 Task: Add an event with the title Second Staff Training: Sales Management, date '2024/05/06', time 9:40 AM to 11:40 AMand add a description: Participants will engage in self-reflection activities to enhance self-awareness and personal growth as leaders. They will explore strategies for continuous learning, self-motivation, and personal development.Select event color  Tomato . Add location for the event as: Lima, Peru, logged in from the account softage.8@softage.netand send the event invitation to softage.4@softage.net and softage.5@softage.net. Set a reminder for the event Daily
Action: Mouse moved to (91, 123)
Screenshot: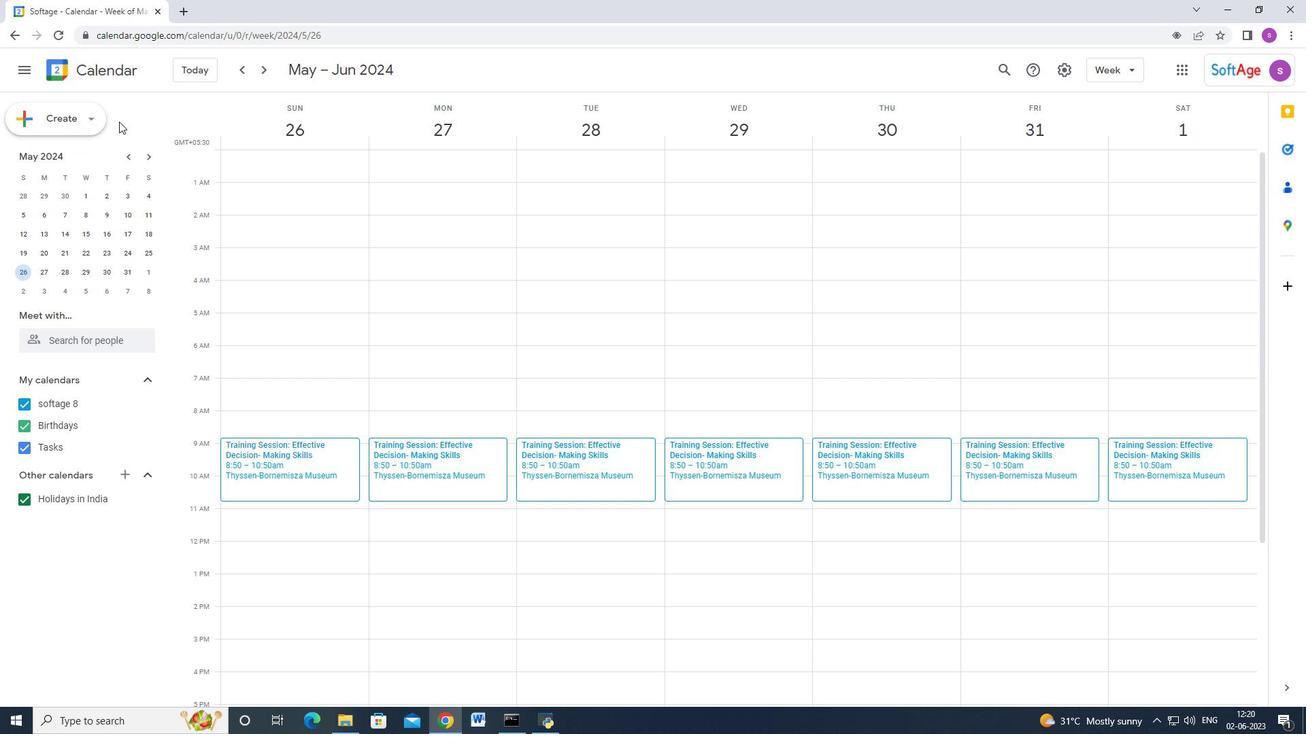 
Action: Mouse pressed left at (91, 123)
Screenshot: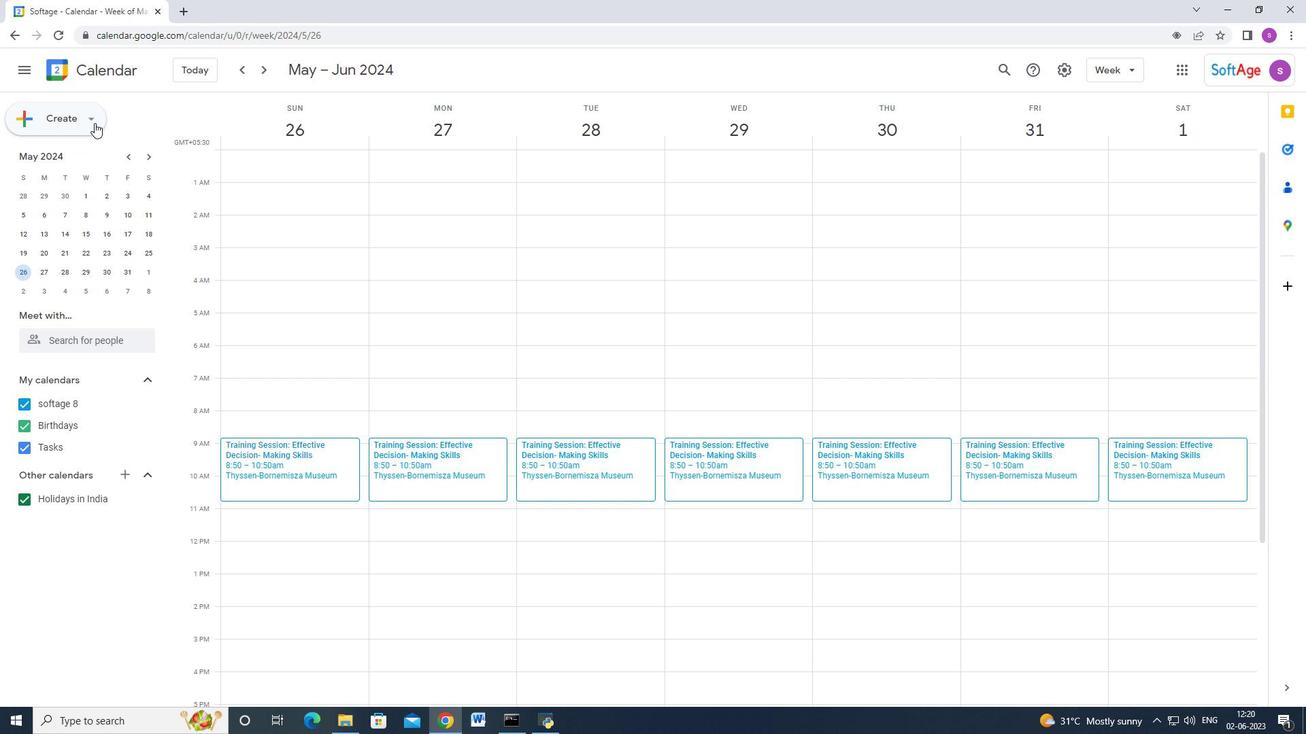 
Action: Mouse moved to (72, 158)
Screenshot: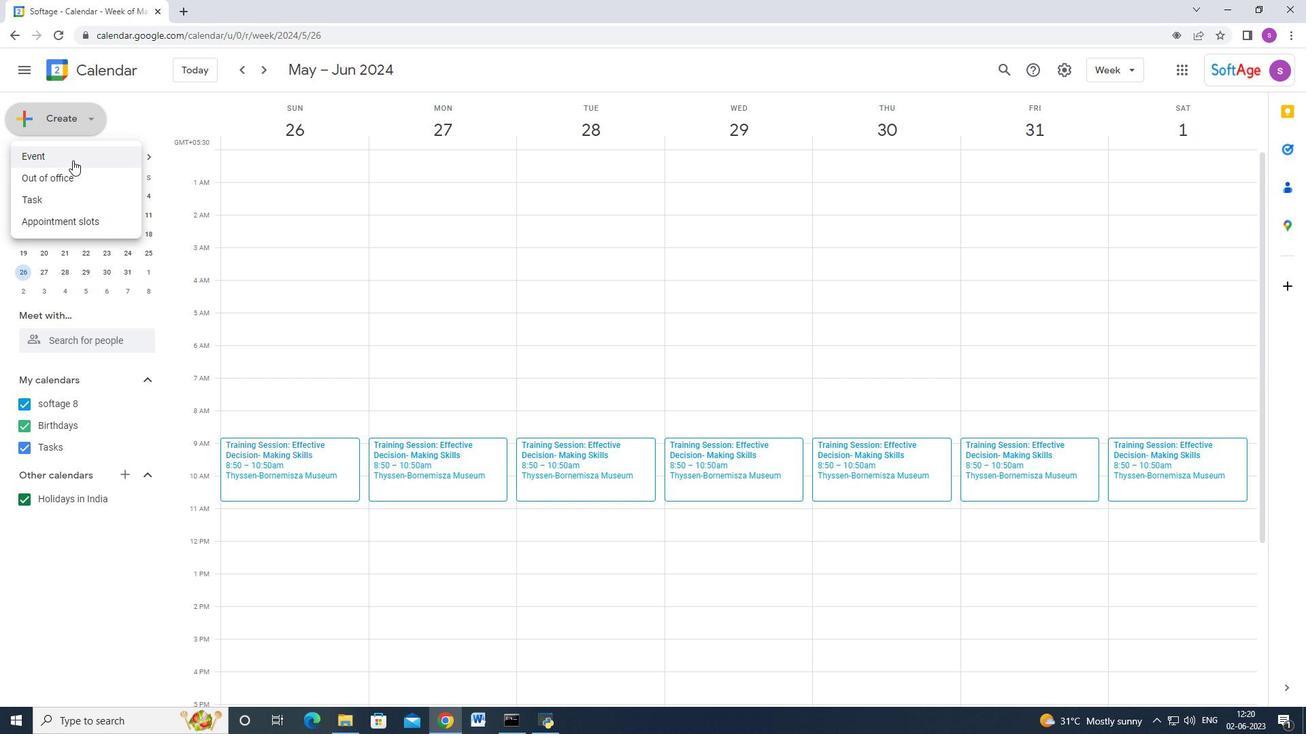 
Action: Mouse pressed left at (72, 158)
Screenshot: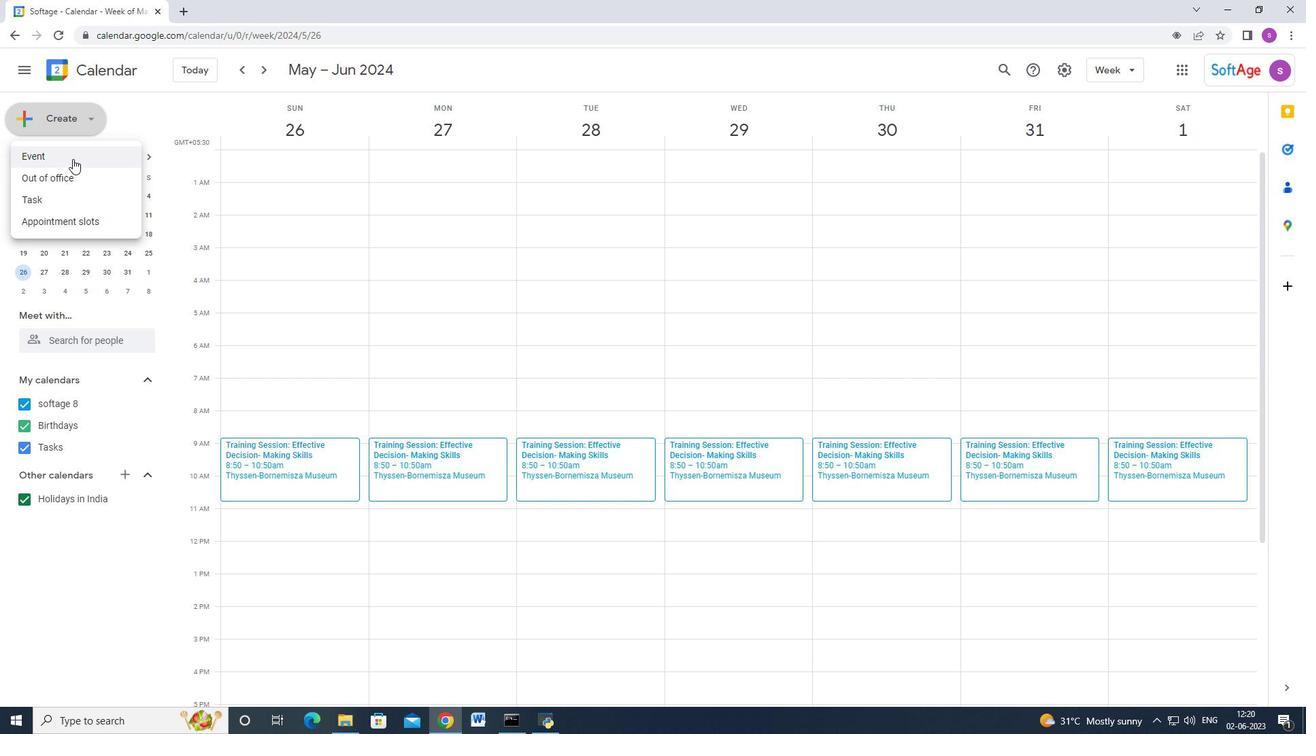 
Action: Mouse moved to (572, 534)
Screenshot: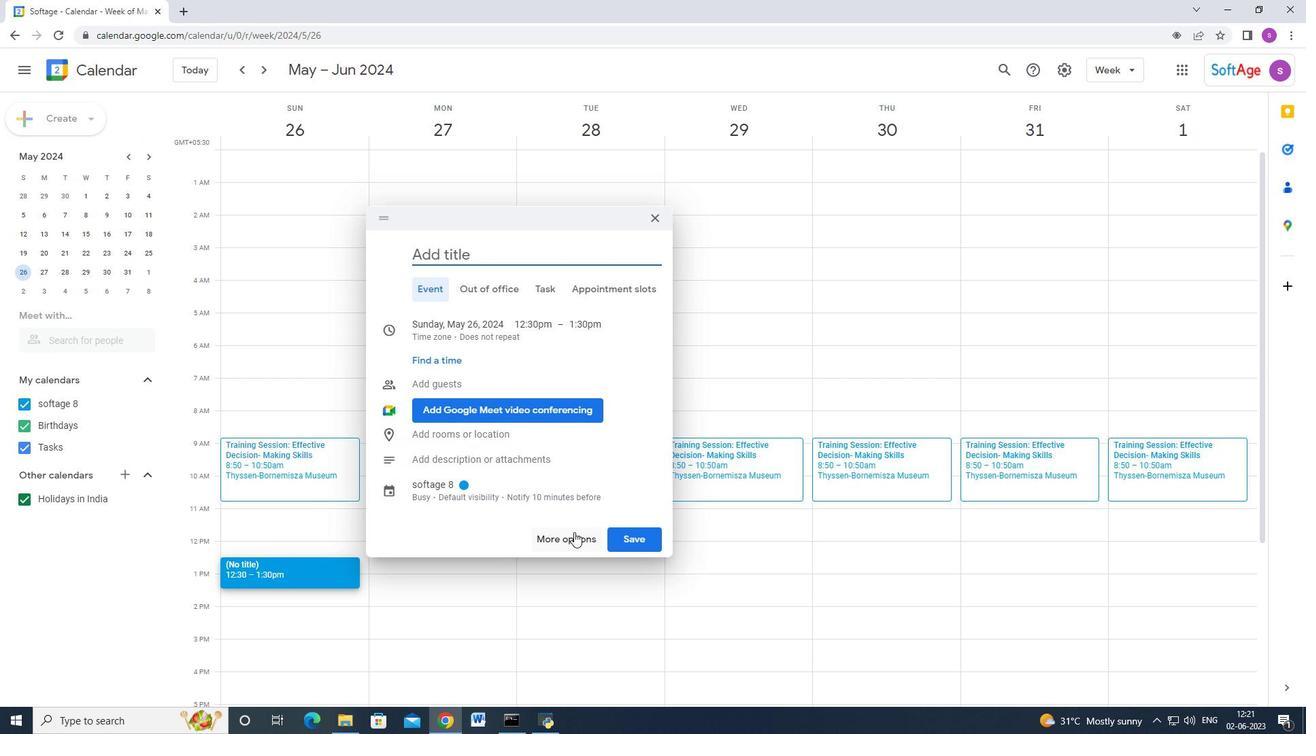 
Action: Mouse pressed left at (572, 534)
Screenshot: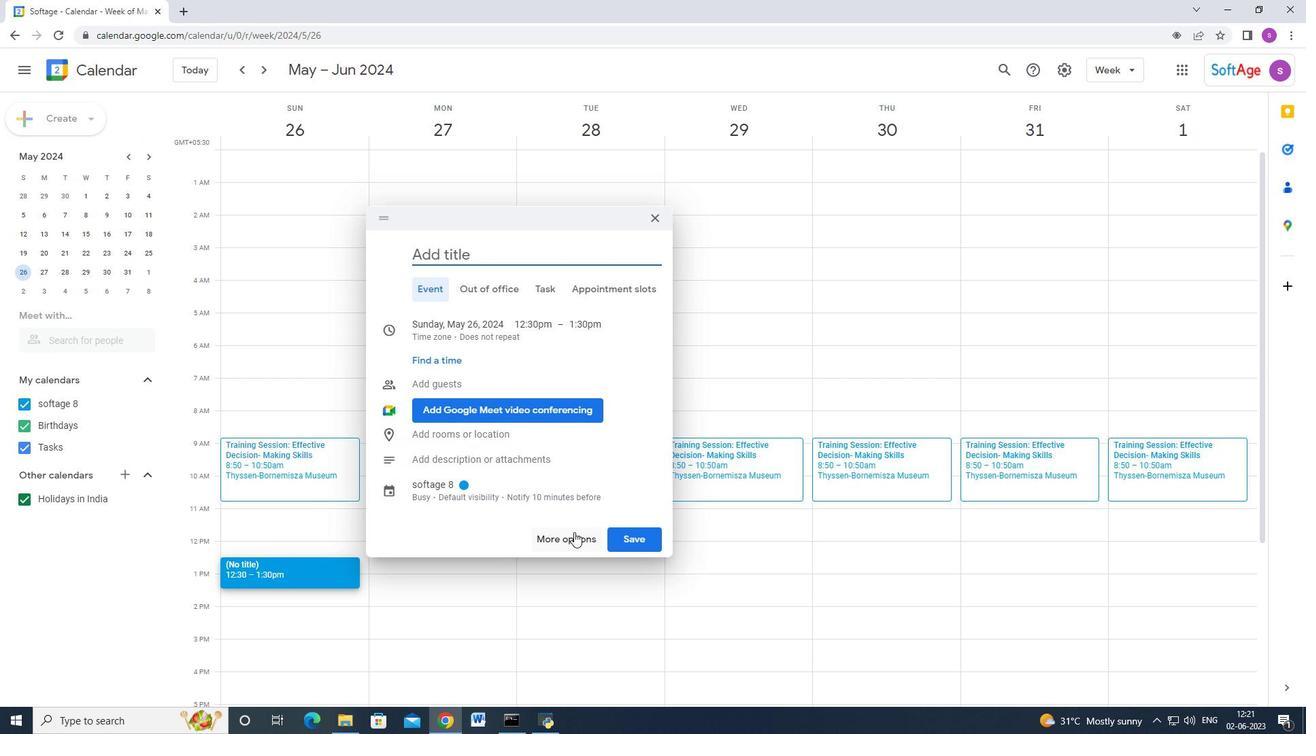
Action: Mouse moved to (93, 88)
Screenshot: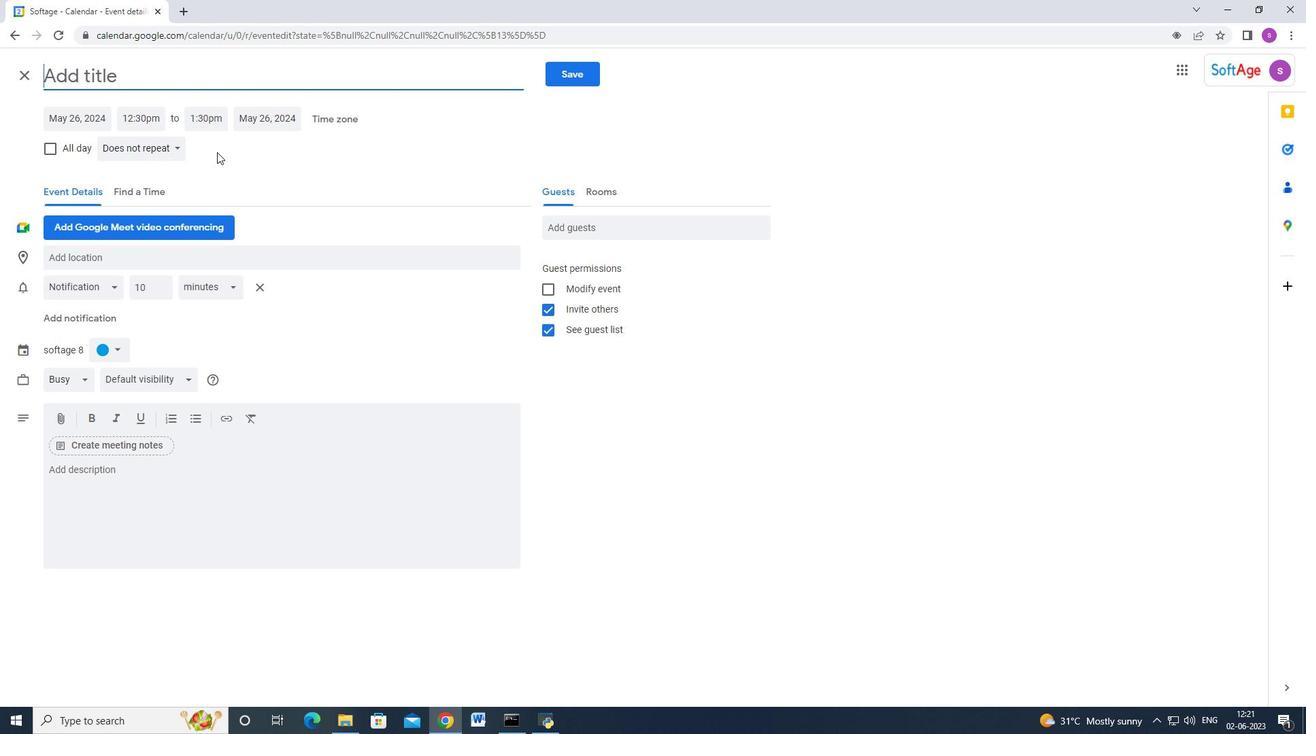 
Action: Key pressed <Key.shift>Secpmd<Key.backspace><Key.backspace><Key.backspace>ond<Key.space><Key.shift_r>Staff<Key.space><Key.shift>Training
Screenshot: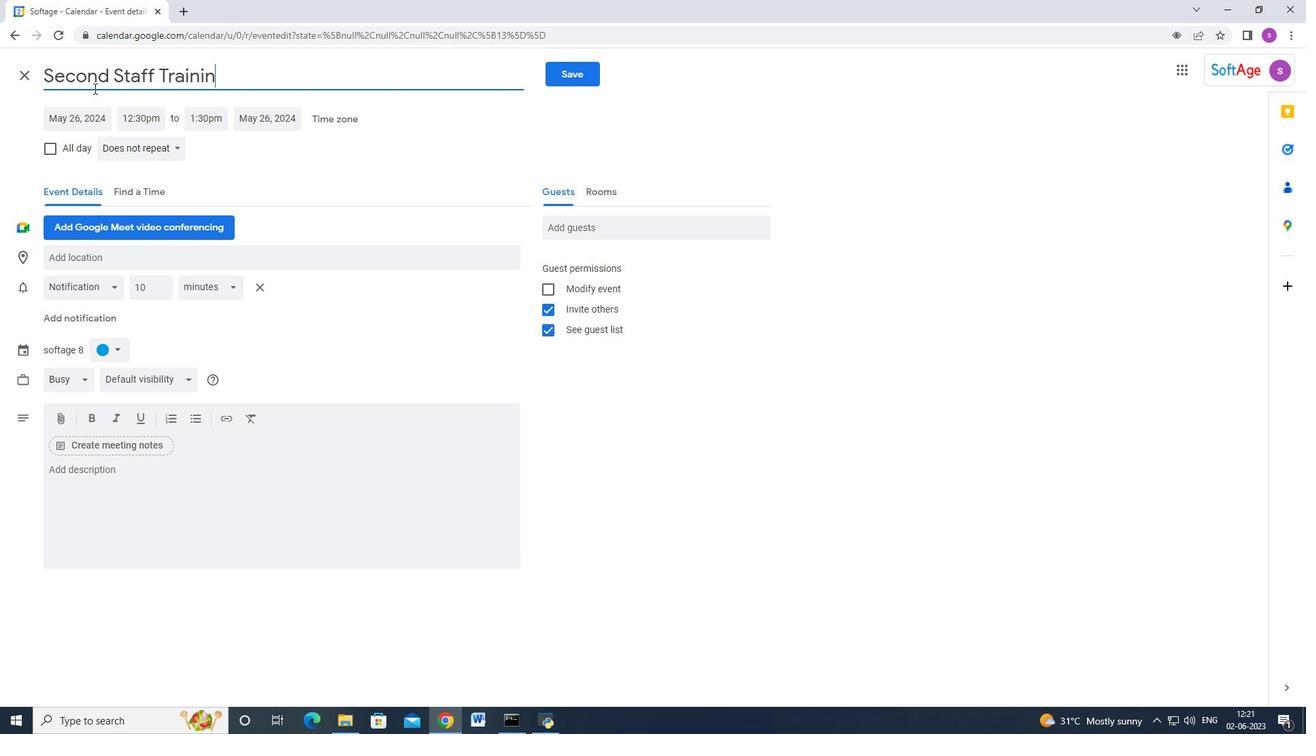 
Action: Mouse moved to (76, 117)
Screenshot: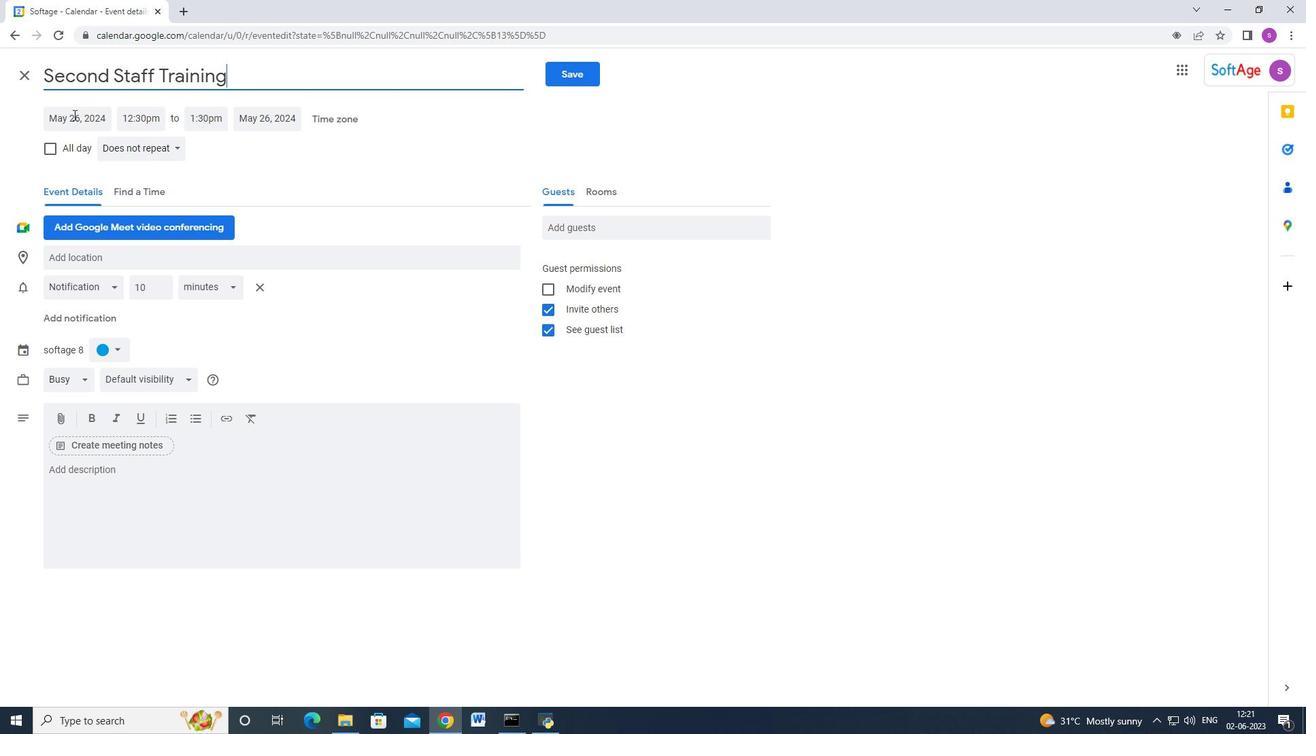 
Action: Mouse pressed left at (76, 117)
Screenshot: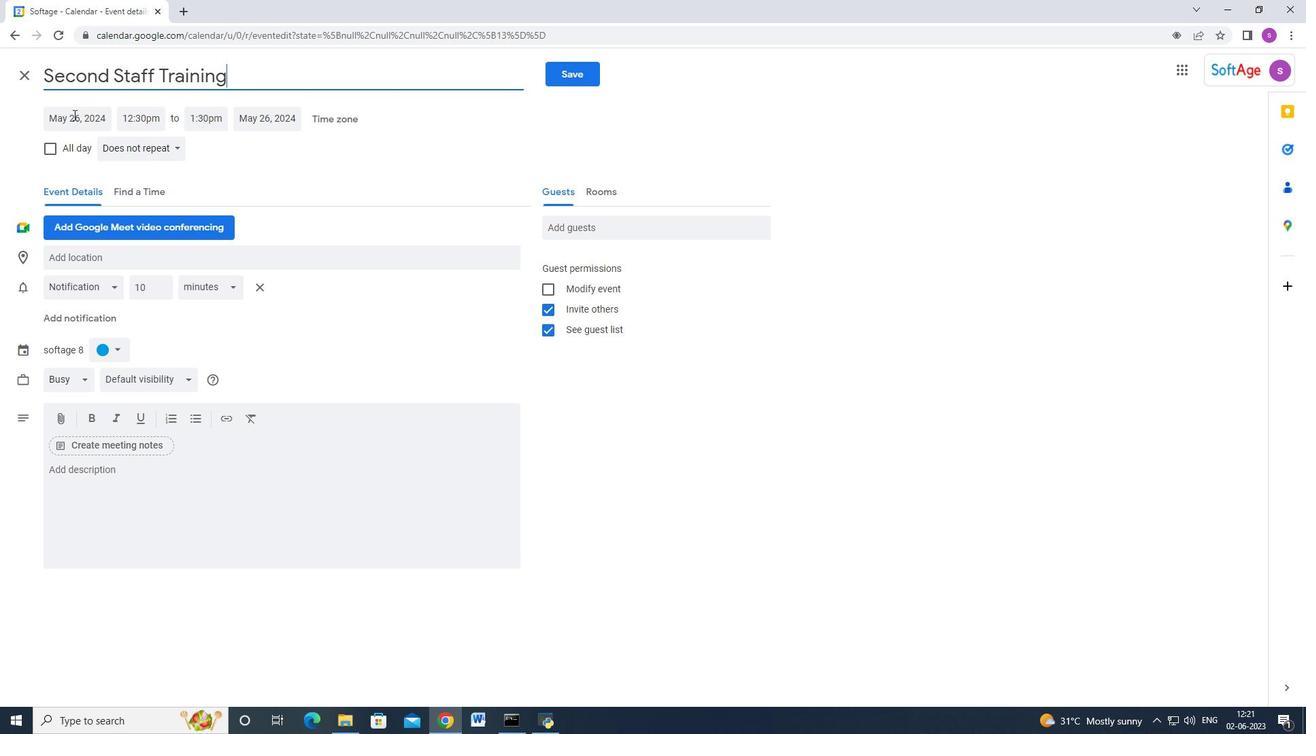 
Action: Mouse moved to (90, 200)
Screenshot: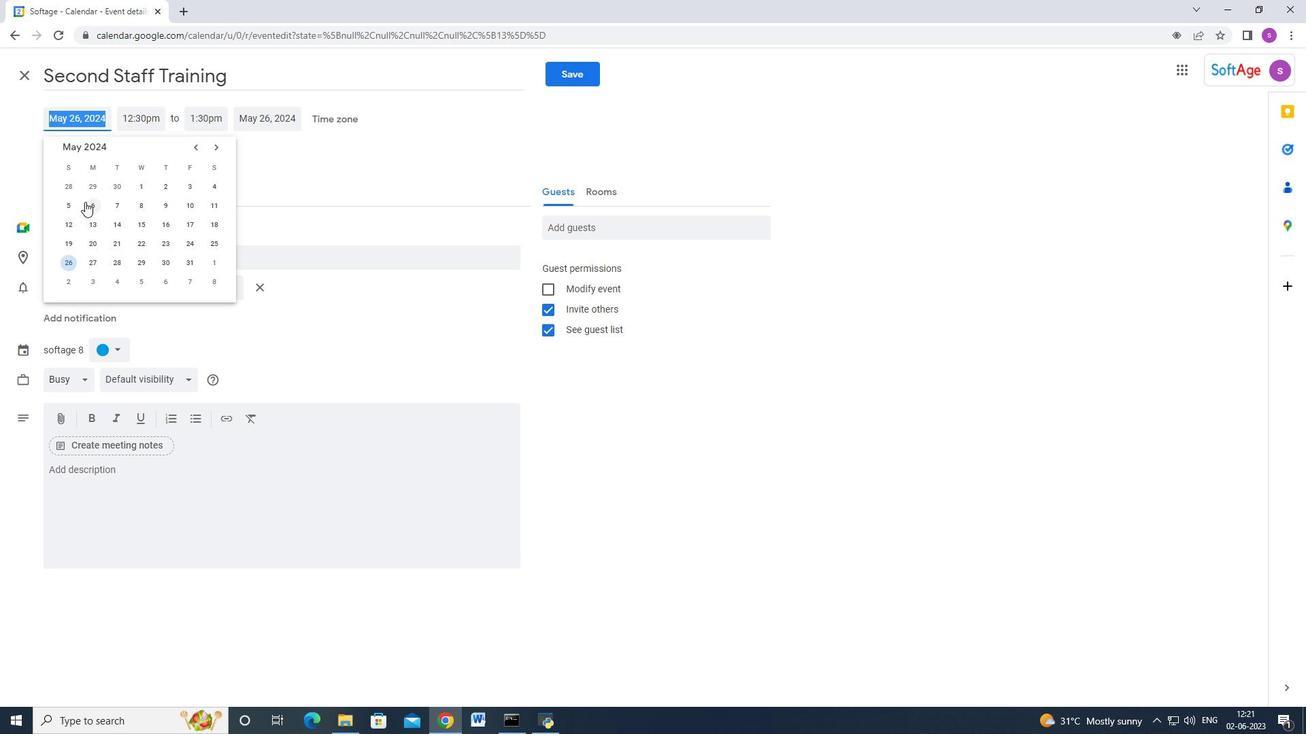 
Action: Mouse pressed left at (90, 200)
Screenshot: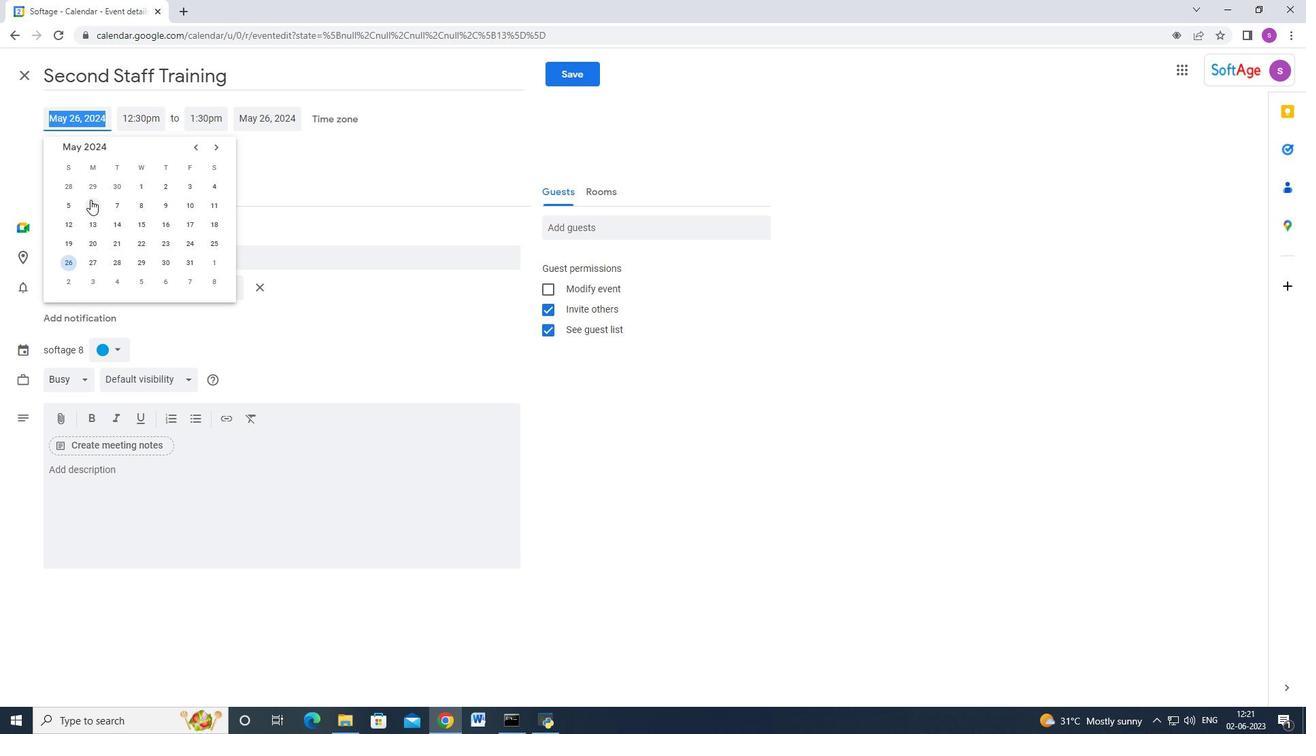 
Action: Mouse moved to (140, 117)
Screenshot: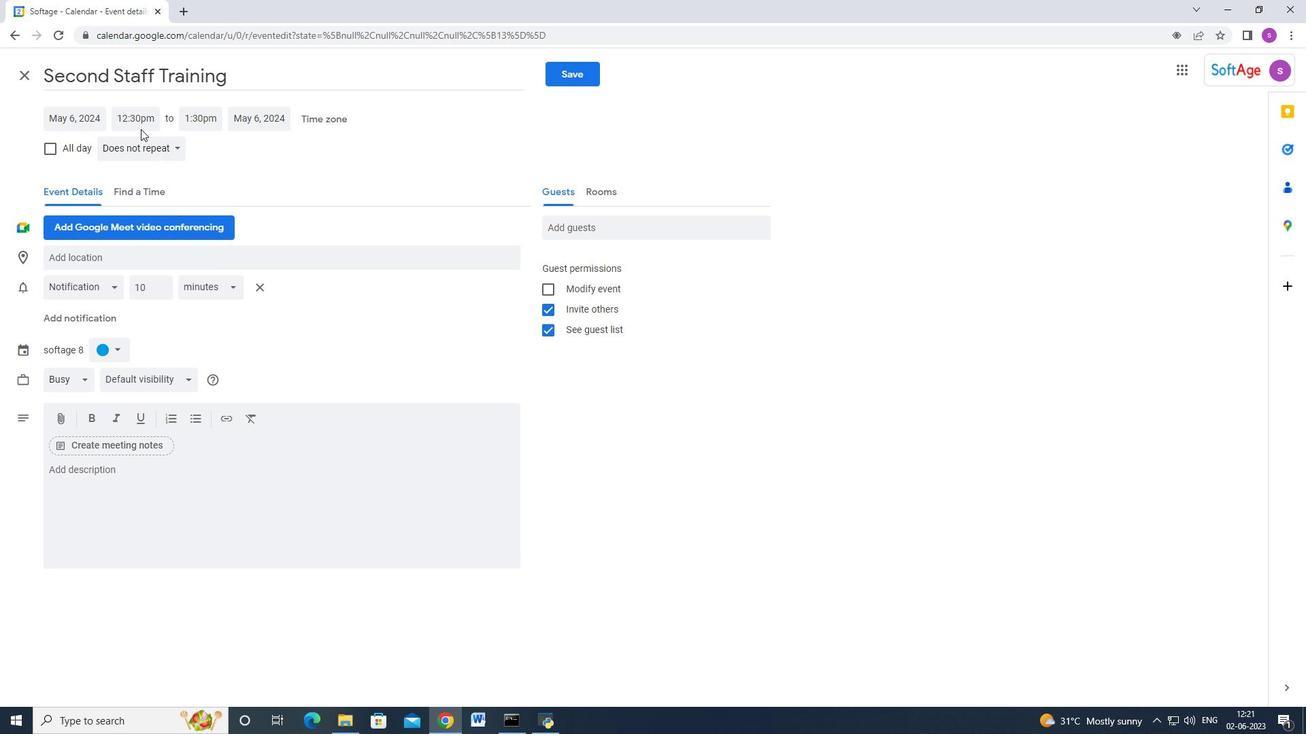 
Action: Mouse pressed left at (140, 117)
Screenshot: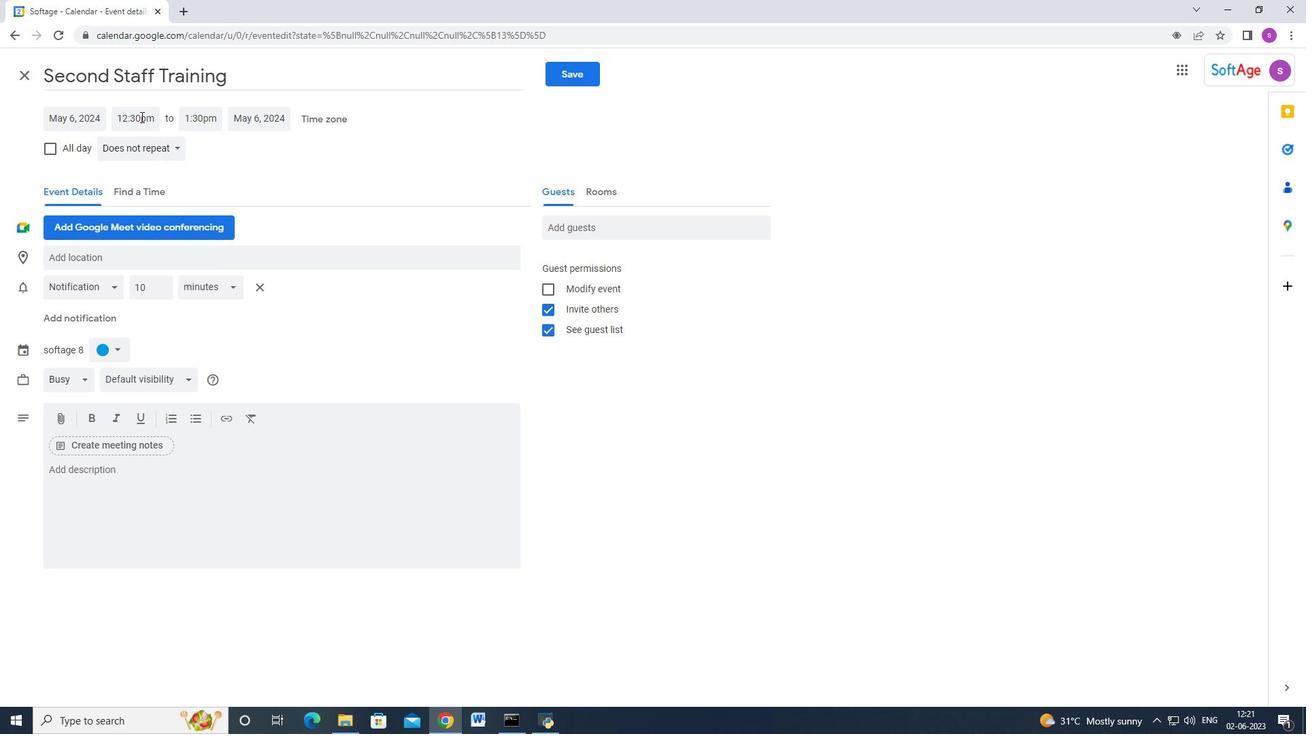 
Action: Key pressed <Key.backspace>9<Key.shift>:40am
Screenshot: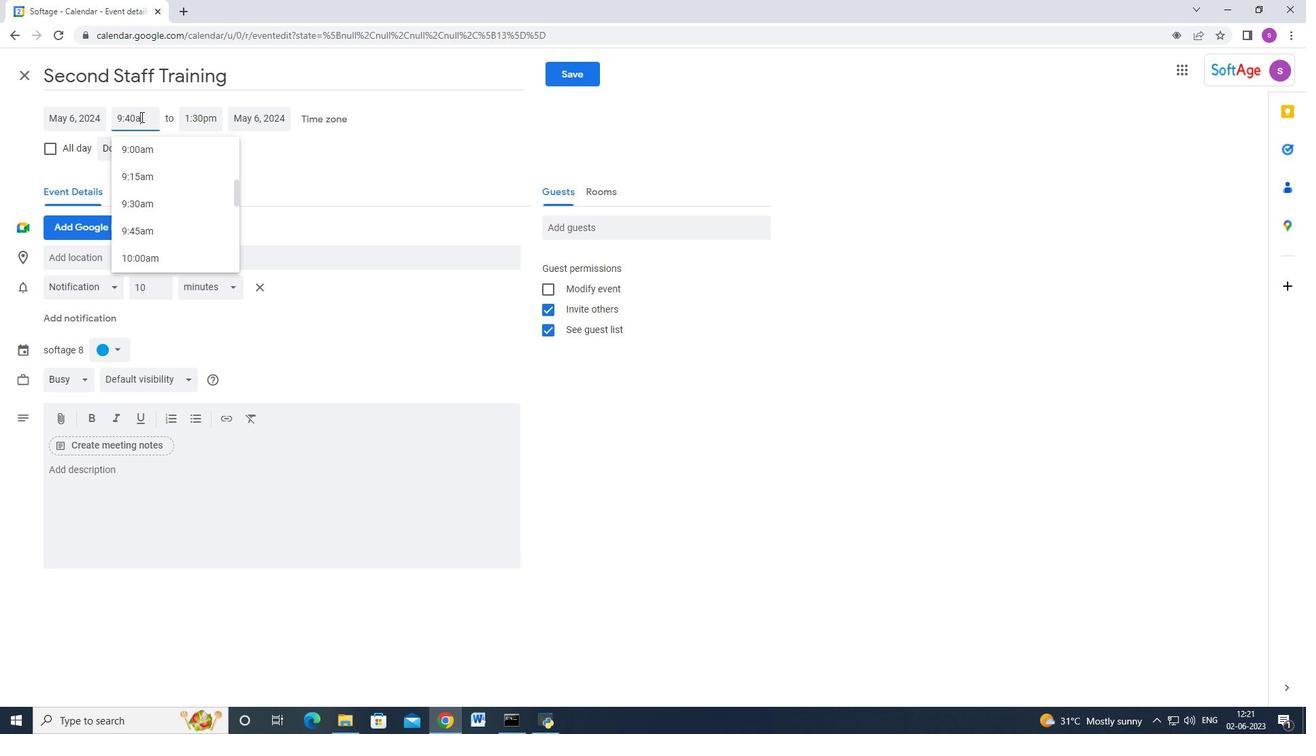 
Action: Mouse moved to (152, 123)
Screenshot: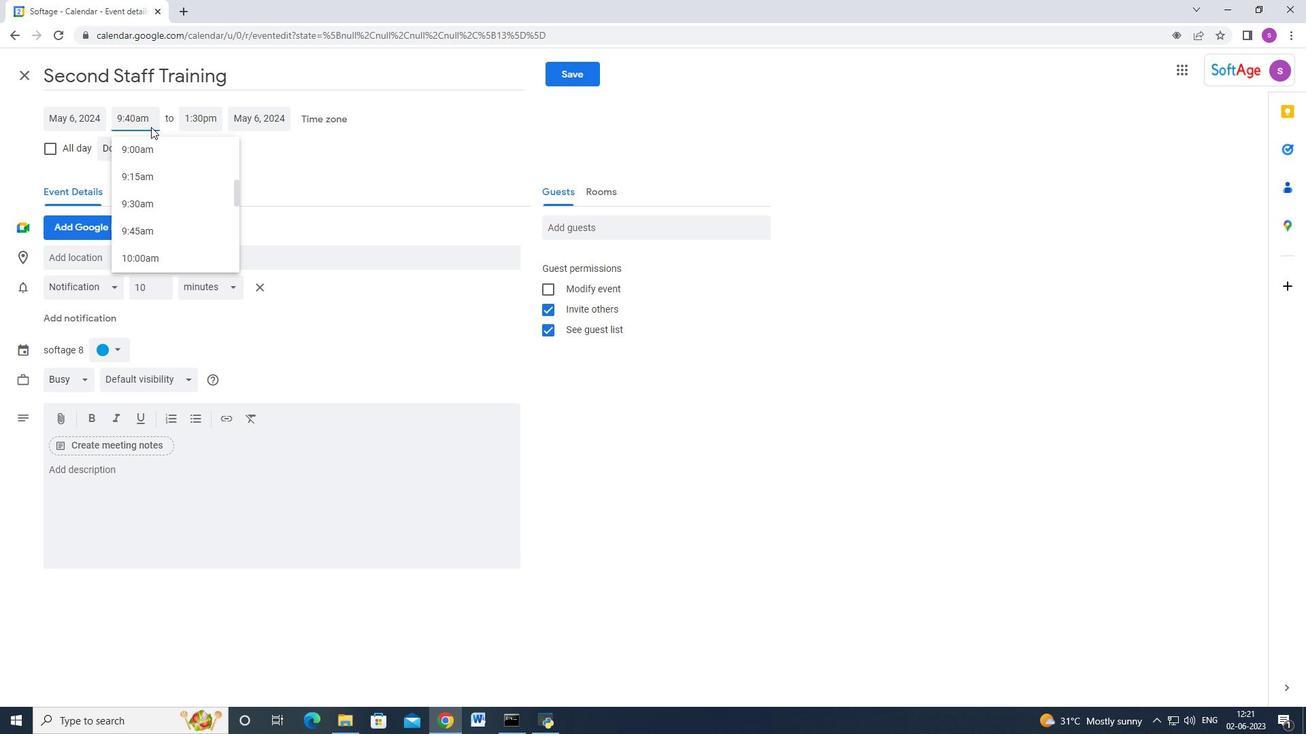 
Action: Key pressed <Key.enter>
Screenshot: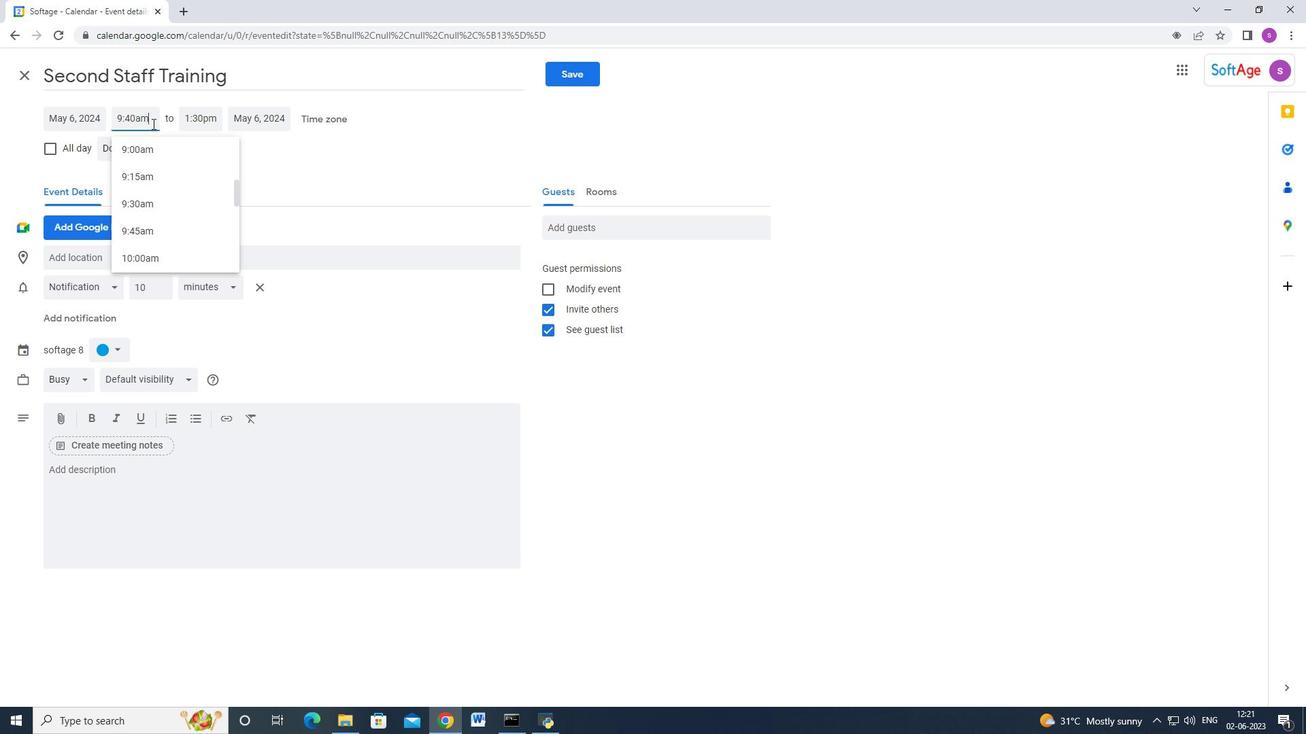 
Action: Mouse moved to (187, 117)
Screenshot: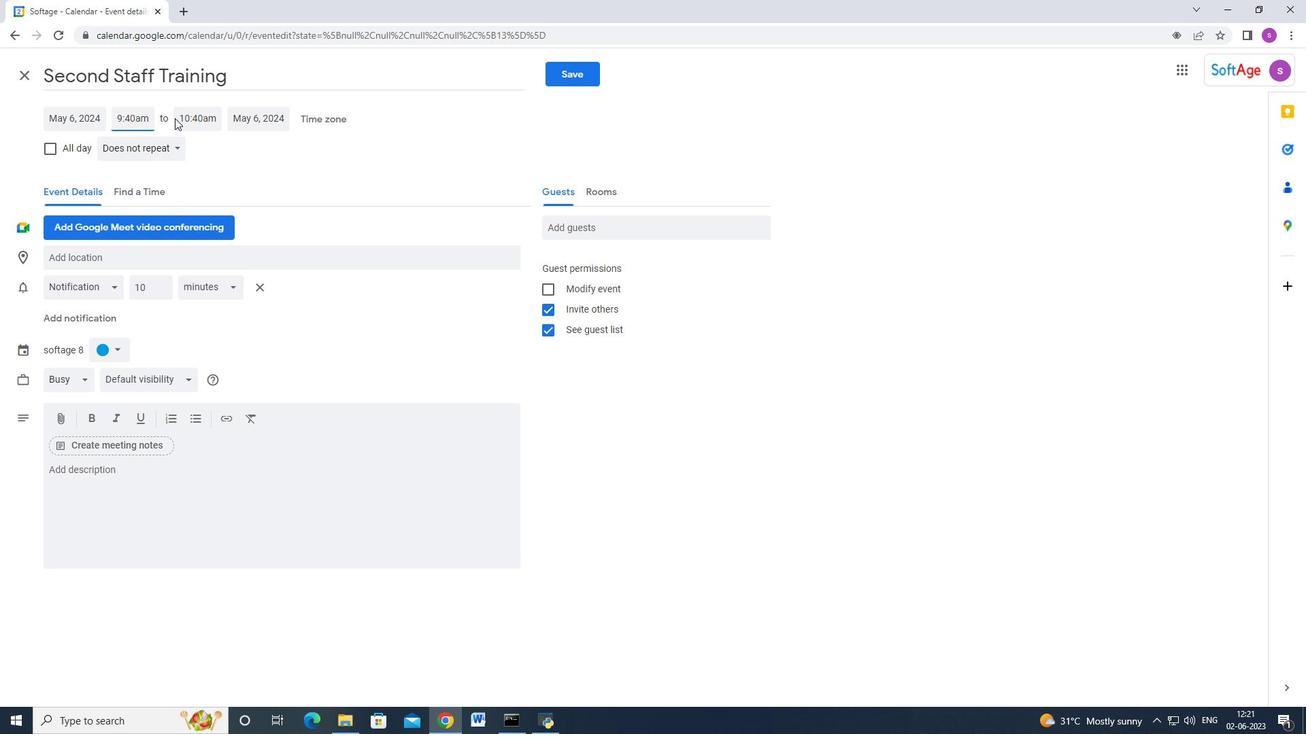 
Action: Mouse pressed left at (187, 117)
Screenshot: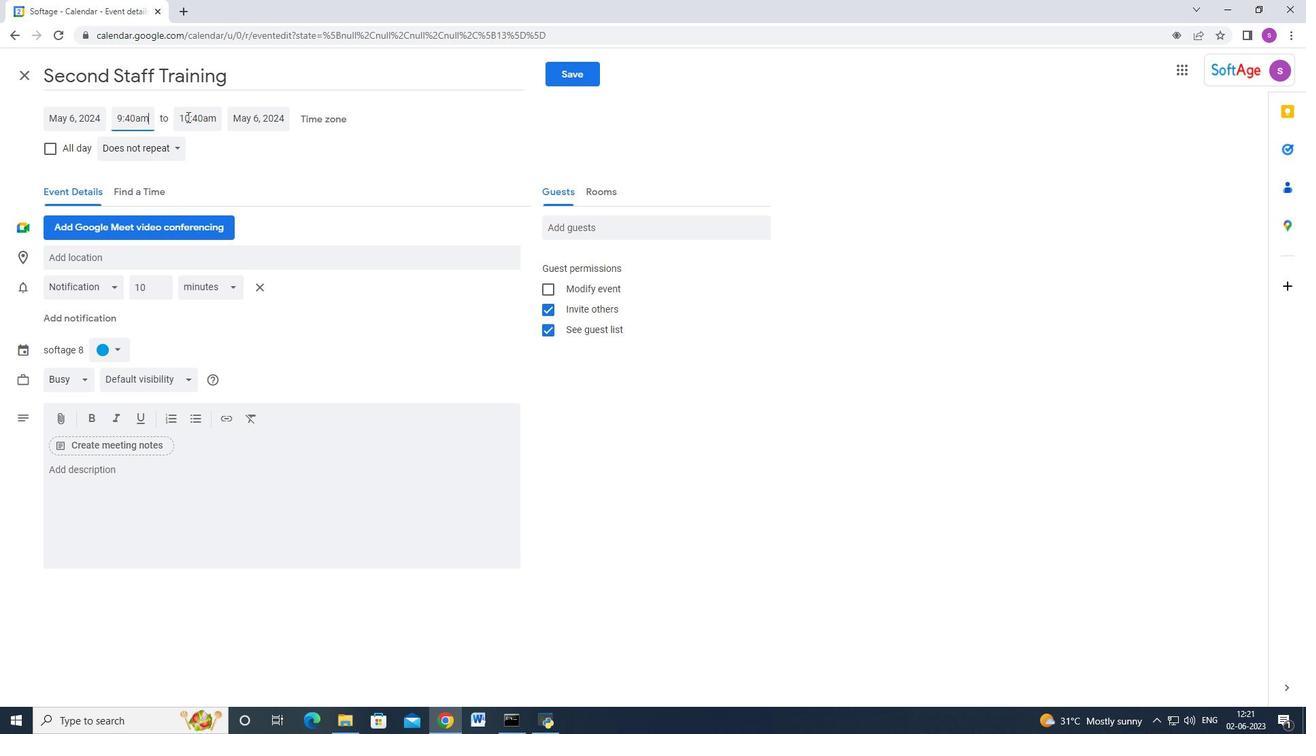 
Action: Mouse moved to (195, 118)
Screenshot: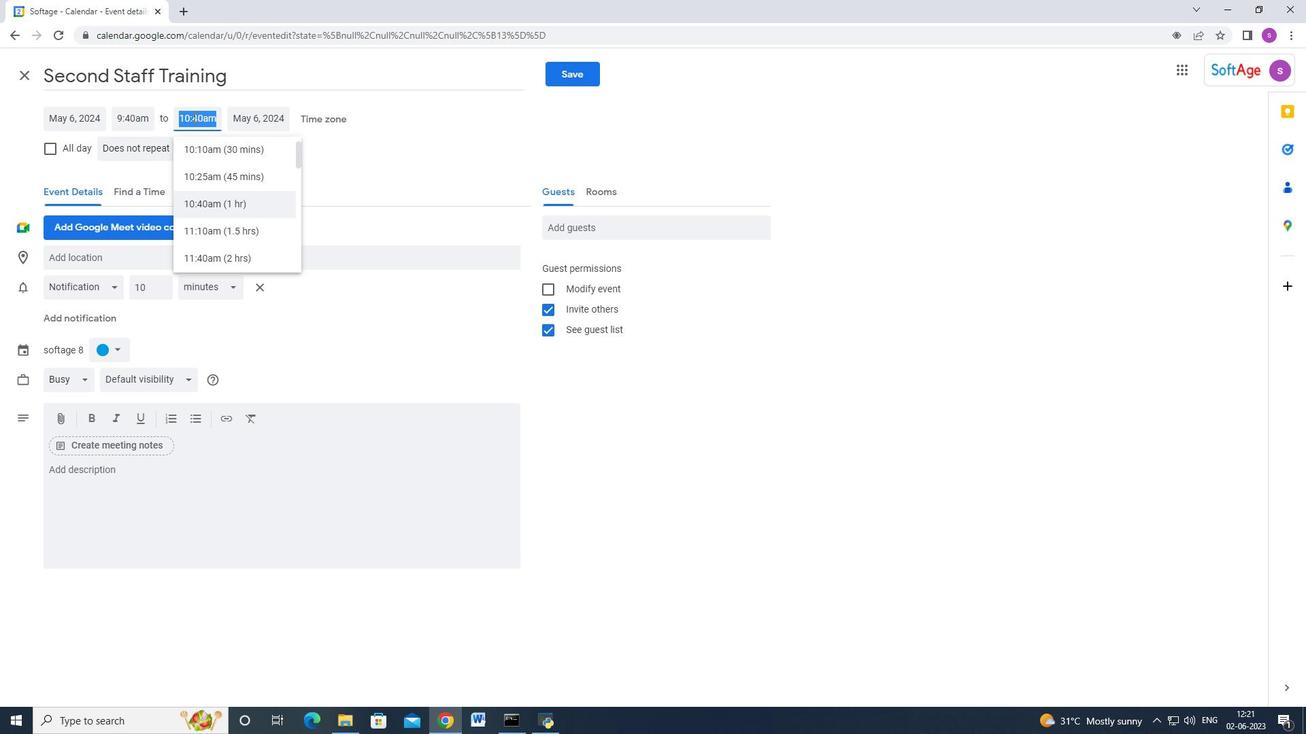 
Action: Key pressed <Key.backspace>11<Key.shift>:40am<Key.enter>
Screenshot: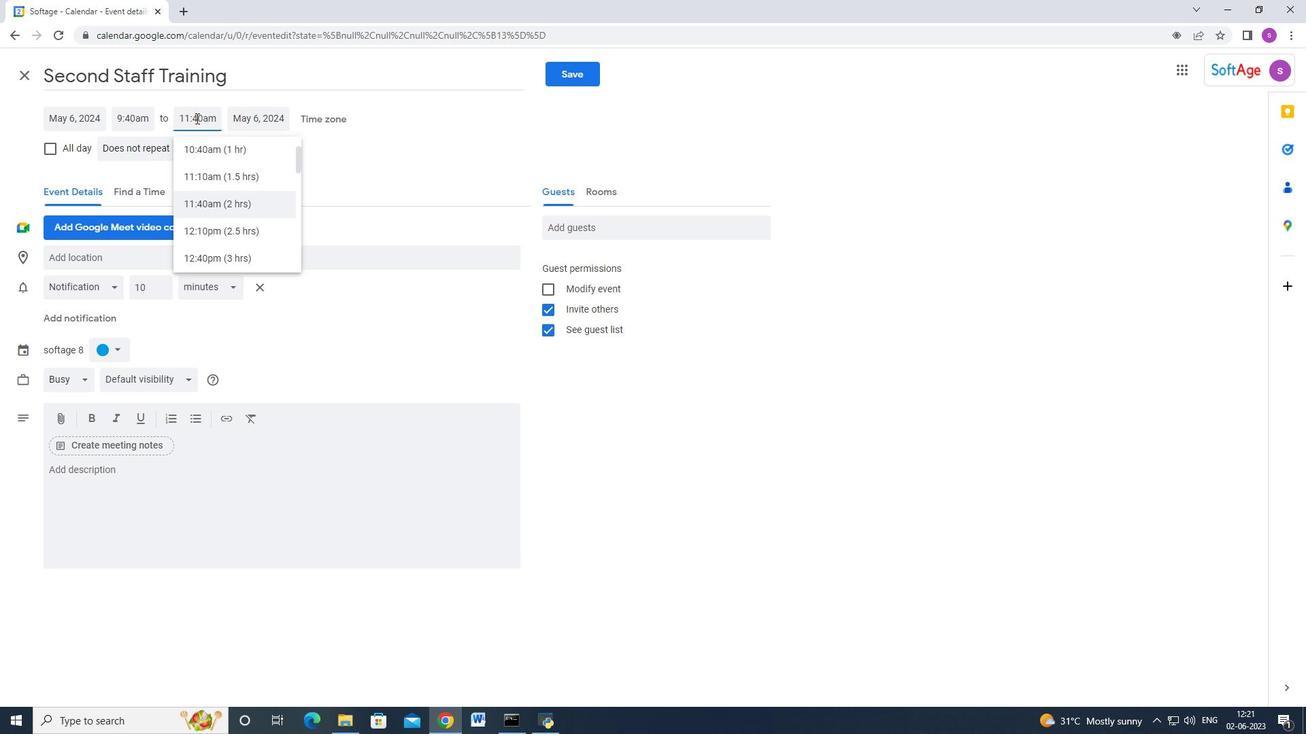 
Action: Mouse moved to (148, 482)
Screenshot: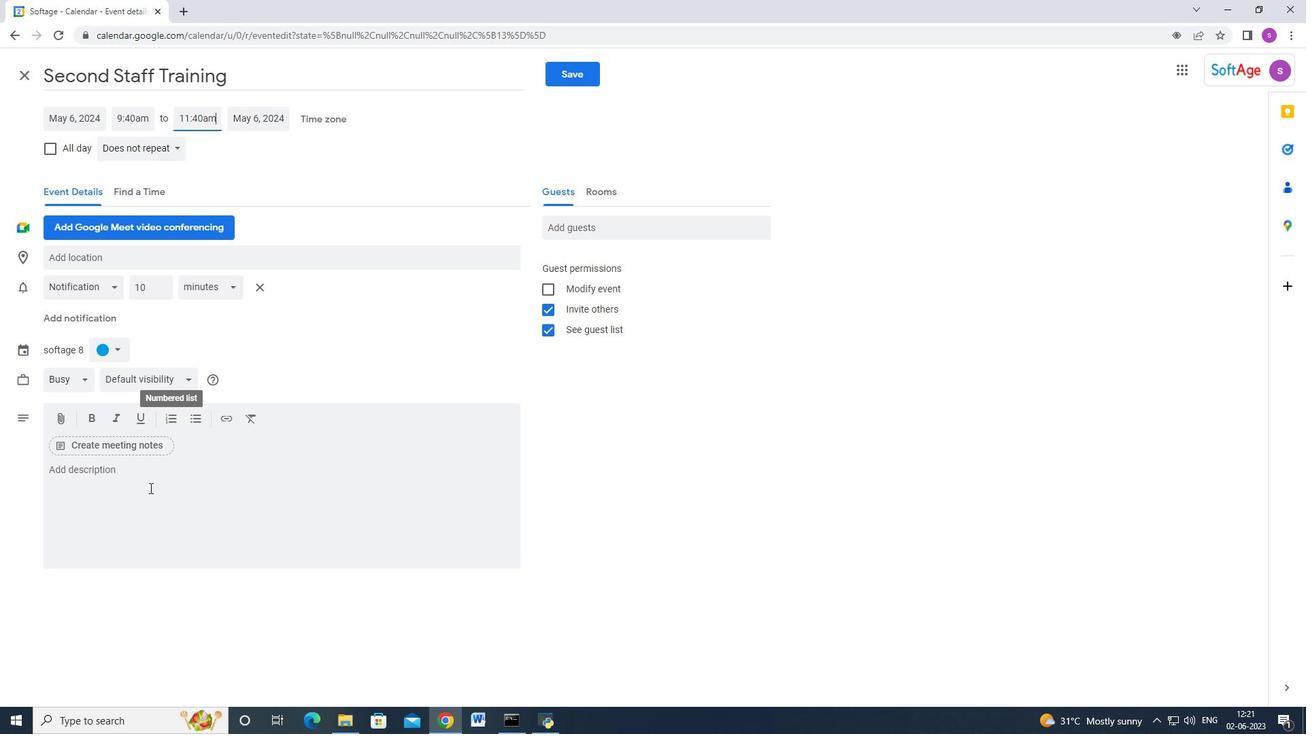 
Action: Mouse pressed left at (148, 482)
Screenshot: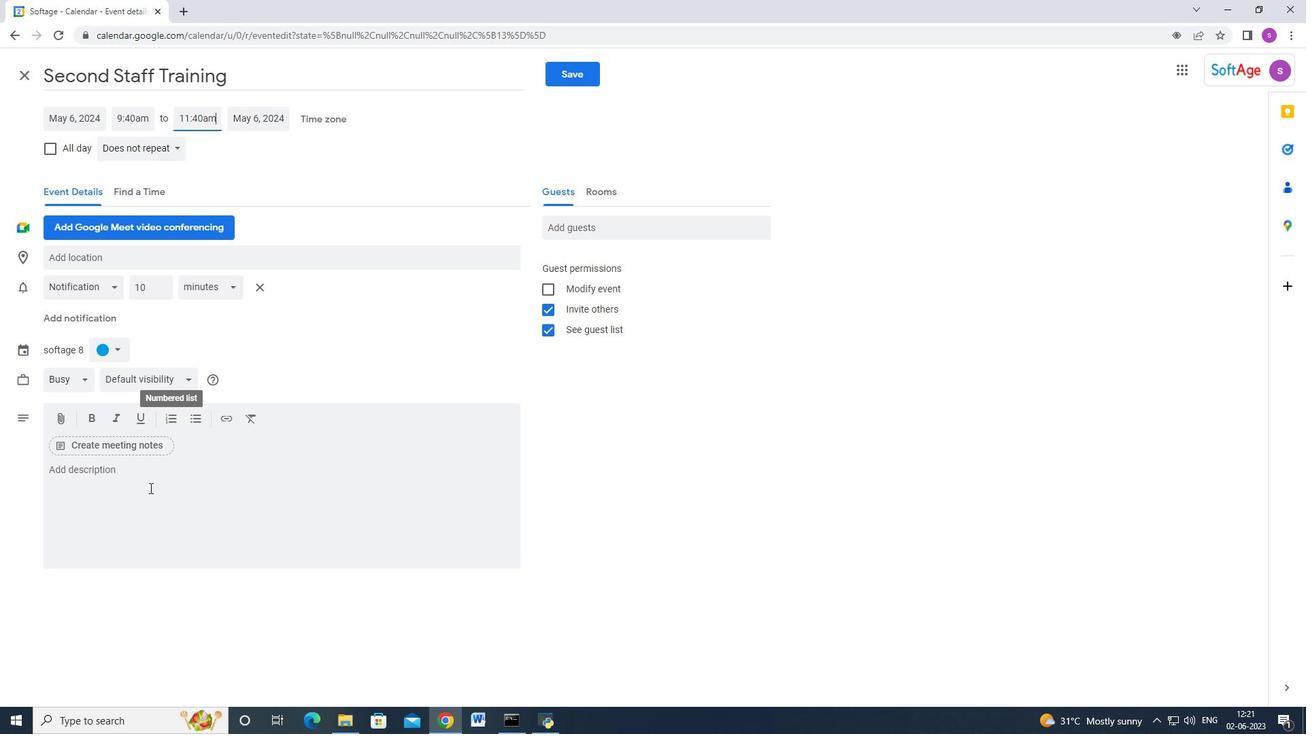 
Action: Key pressed <Key.shift><Key.shift><Key.shift>Participants<Key.space>will<Key.space>engage<Key.space>in<Key.space>self=<Key.backspace>-reflection<Key.space>activities<Key.space>a<Key.backspace>to<Key.space>enhance<Key.space>self-awareness<Key.space>and<Key.space>personal<Key.space>growth<Key.space>as<Key.space>leaders.<Key.space><Key.shift>They<Key.space>will<Key.space>explore<Key.space>strategies<Key.space>for<Key.space>continous<Key.space>l<Key.backspace><Key.backspace><Key.backspace><Key.backspace><Key.backspace><Key.backspace>nuos<Key.space>l<Key.backspace><Key.backspace><Key.backspace><Key.backspace><Key.backspace><Key.backspace><Key.backspace><Key.backspace>tinuous<Key.space>learning,<Key.space>self<Key.space>motivation,<Key.space>and<Key.space>personal<Key.space>development
Screenshot: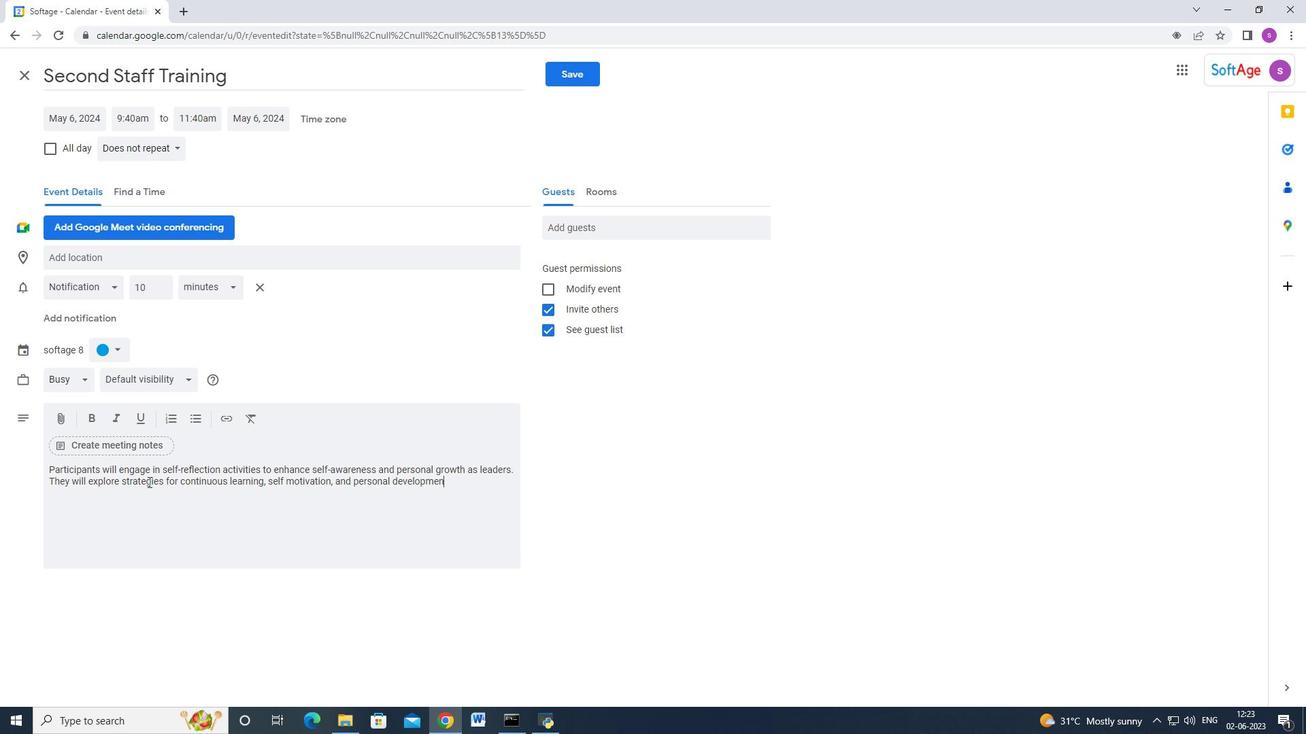 
Action: Mouse moved to (149, 484)
Screenshot: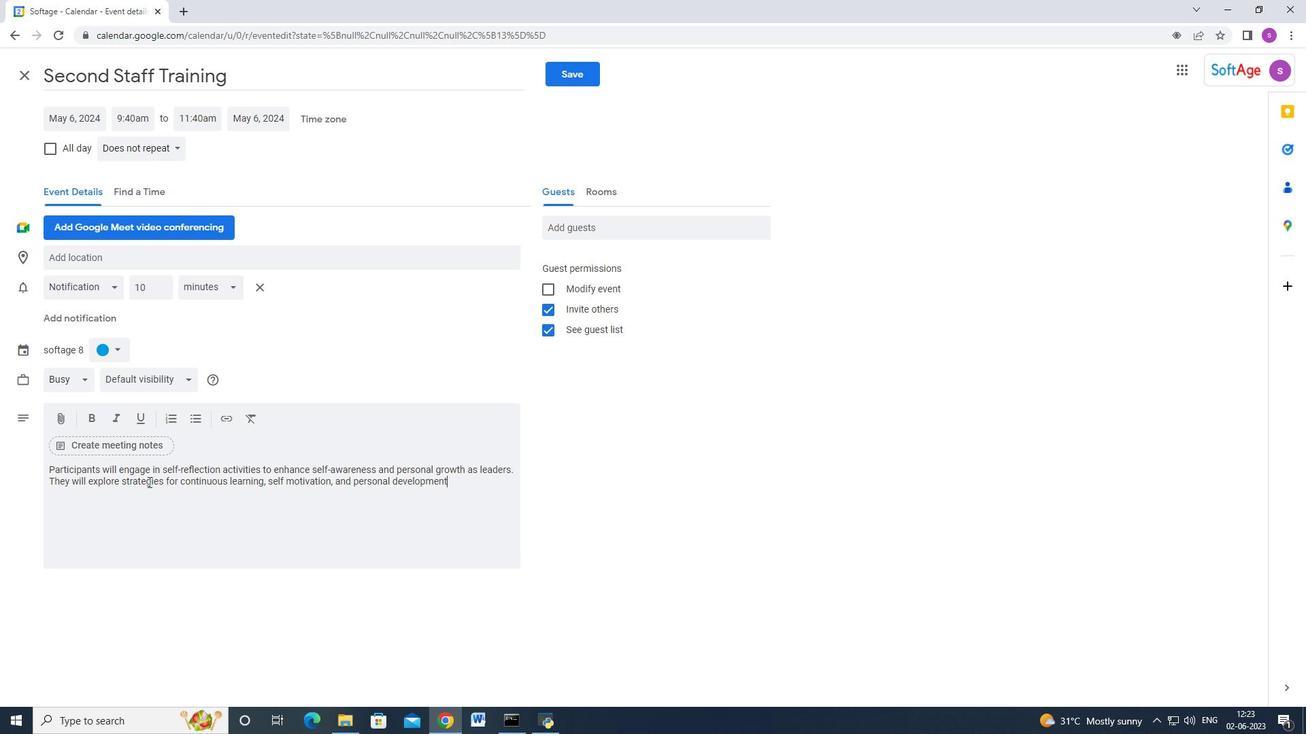 
Action: Key pressed .
Screenshot: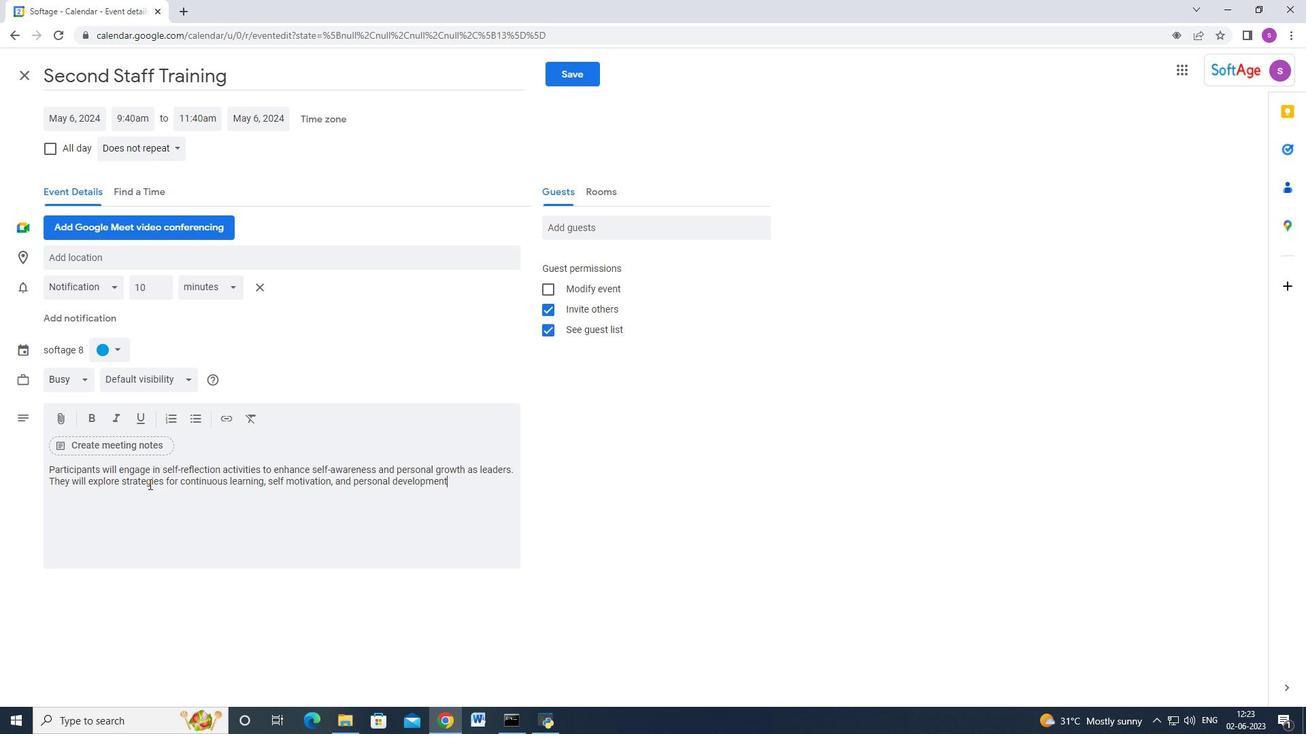 
Action: Mouse moved to (108, 342)
Screenshot: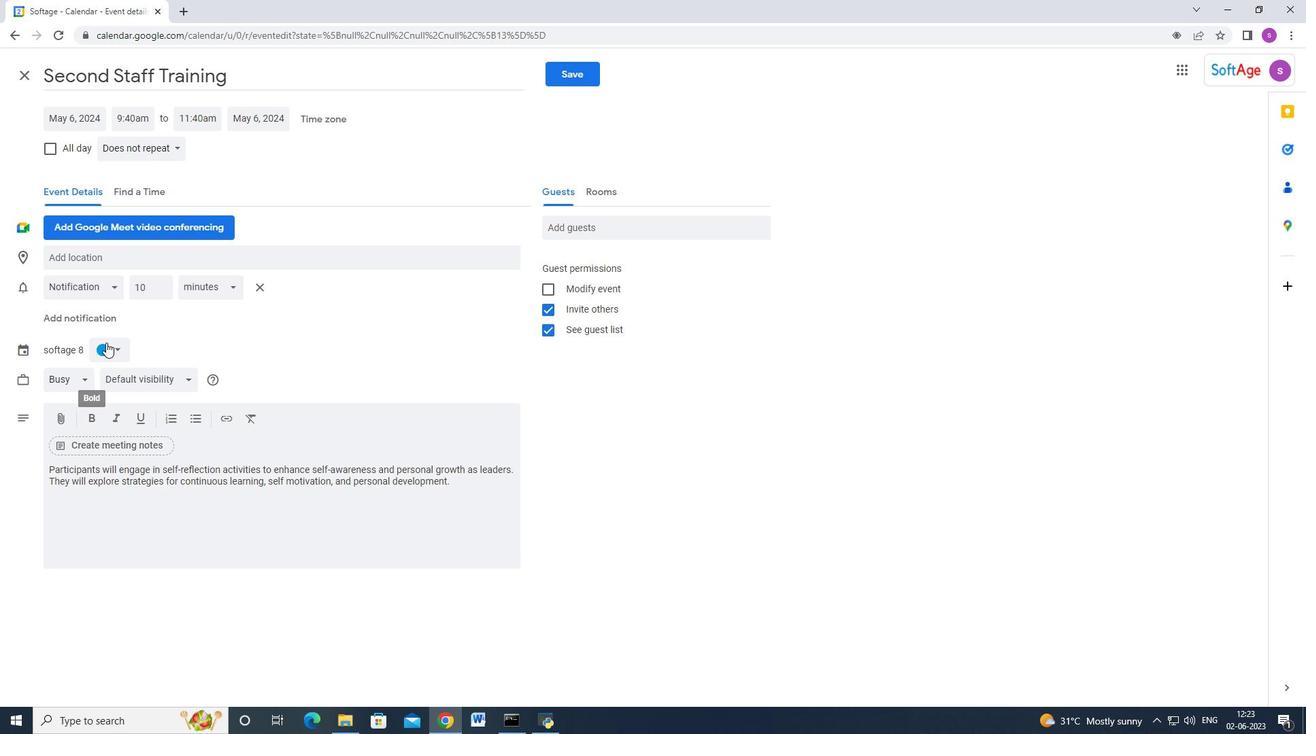 
Action: Mouse pressed left at (108, 342)
Screenshot: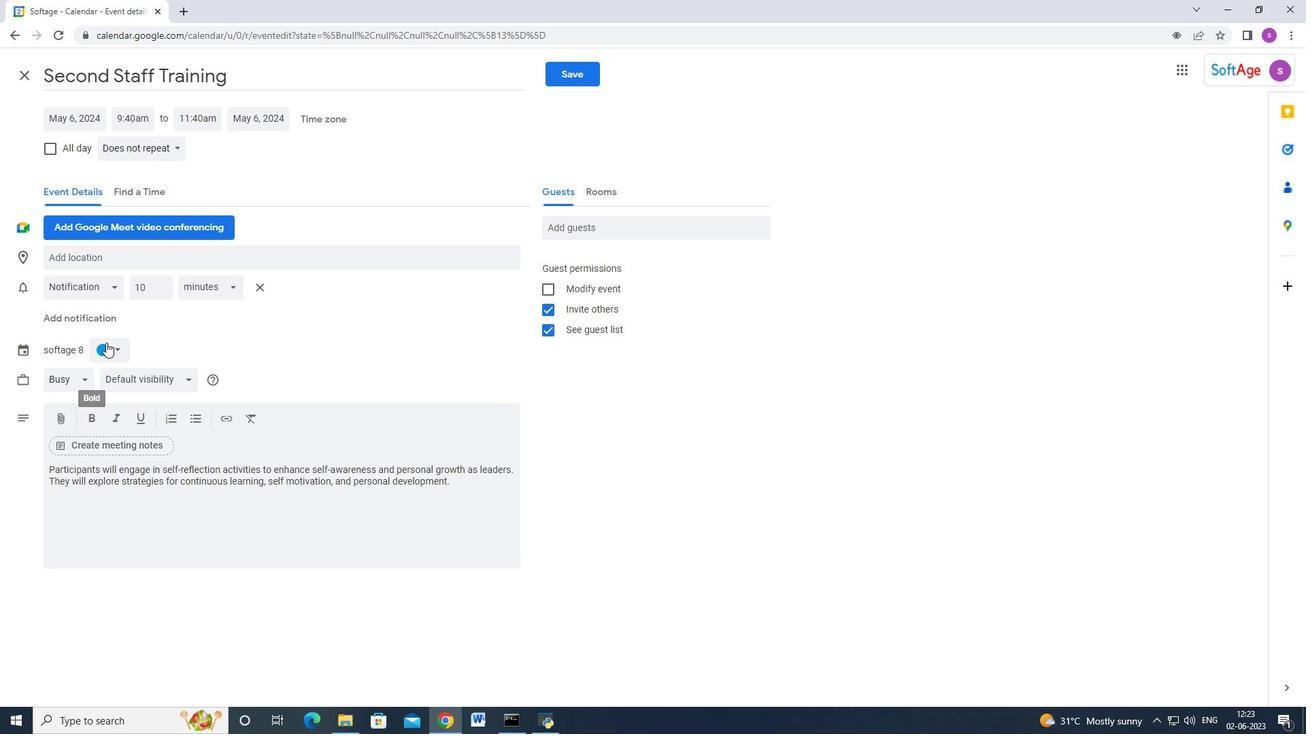 
Action: Mouse moved to (102, 351)
Screenshot: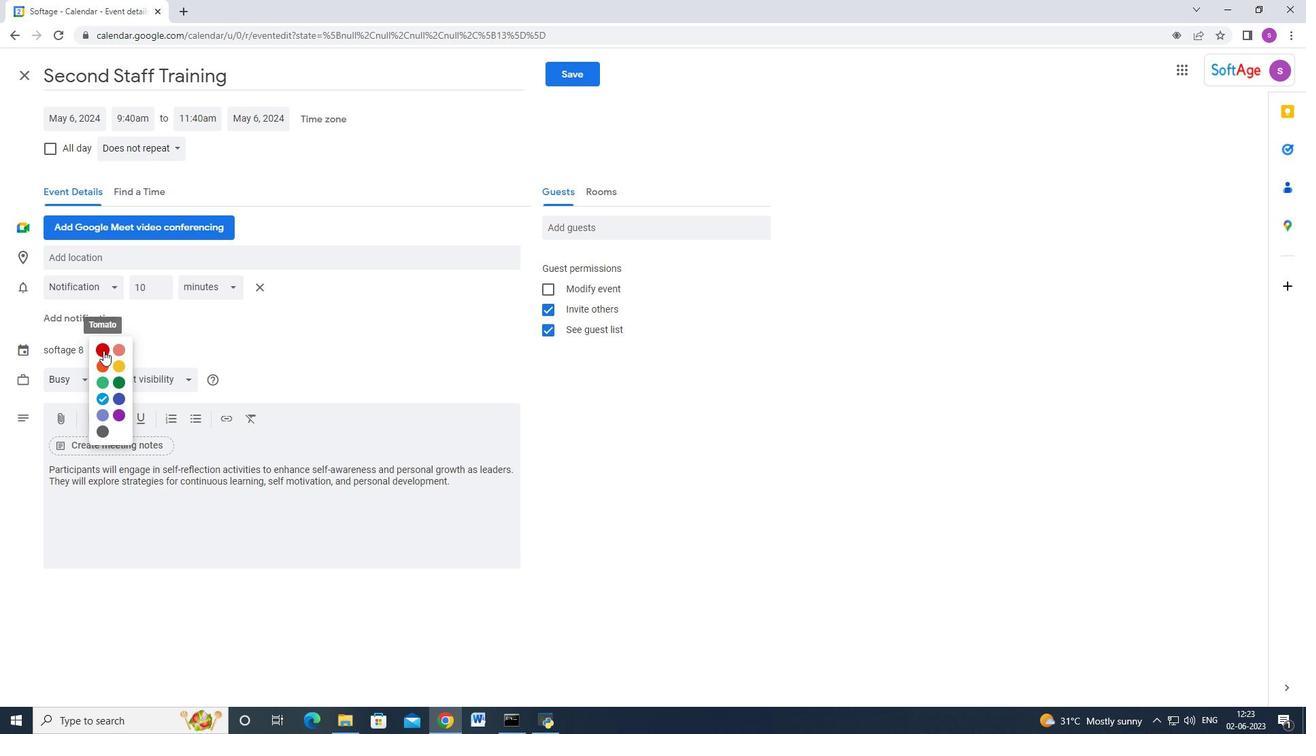 
Action: Mouse pressed left at (102, 351)
Screenshot: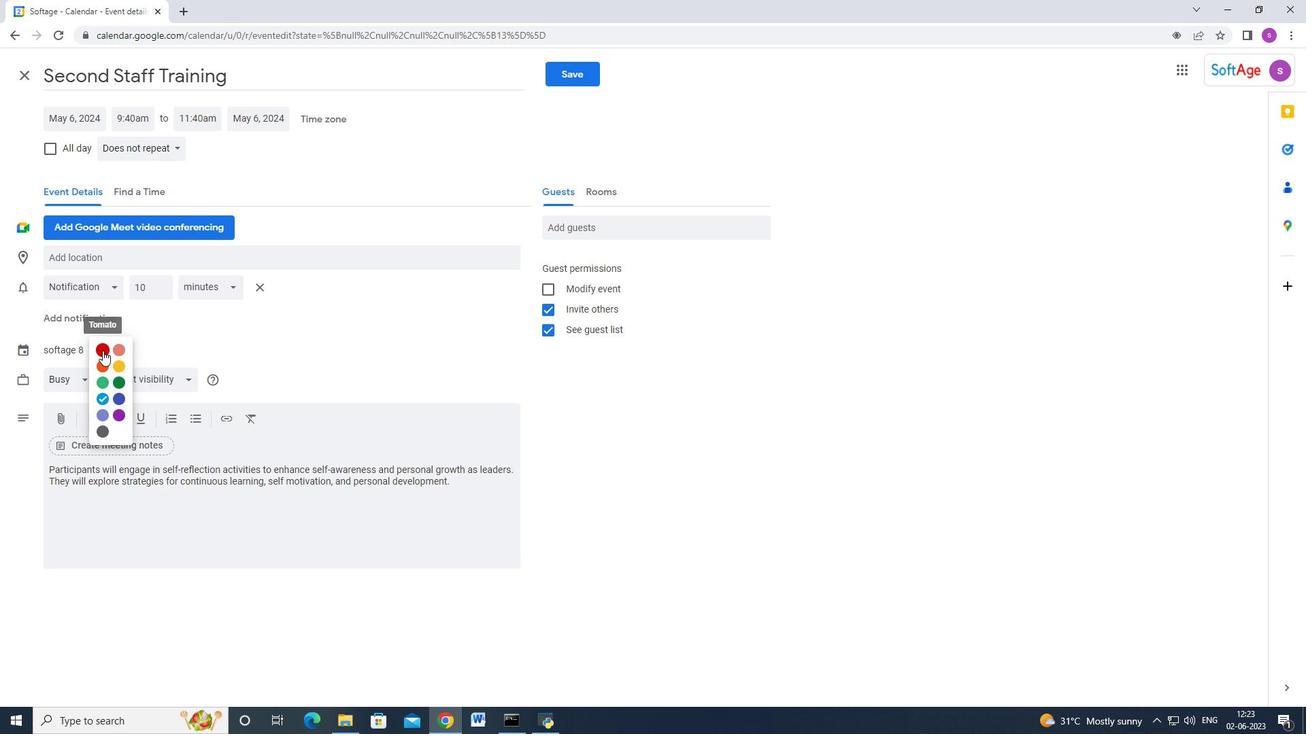 
Action: Mouse moved to (562, 227)
Screenshot: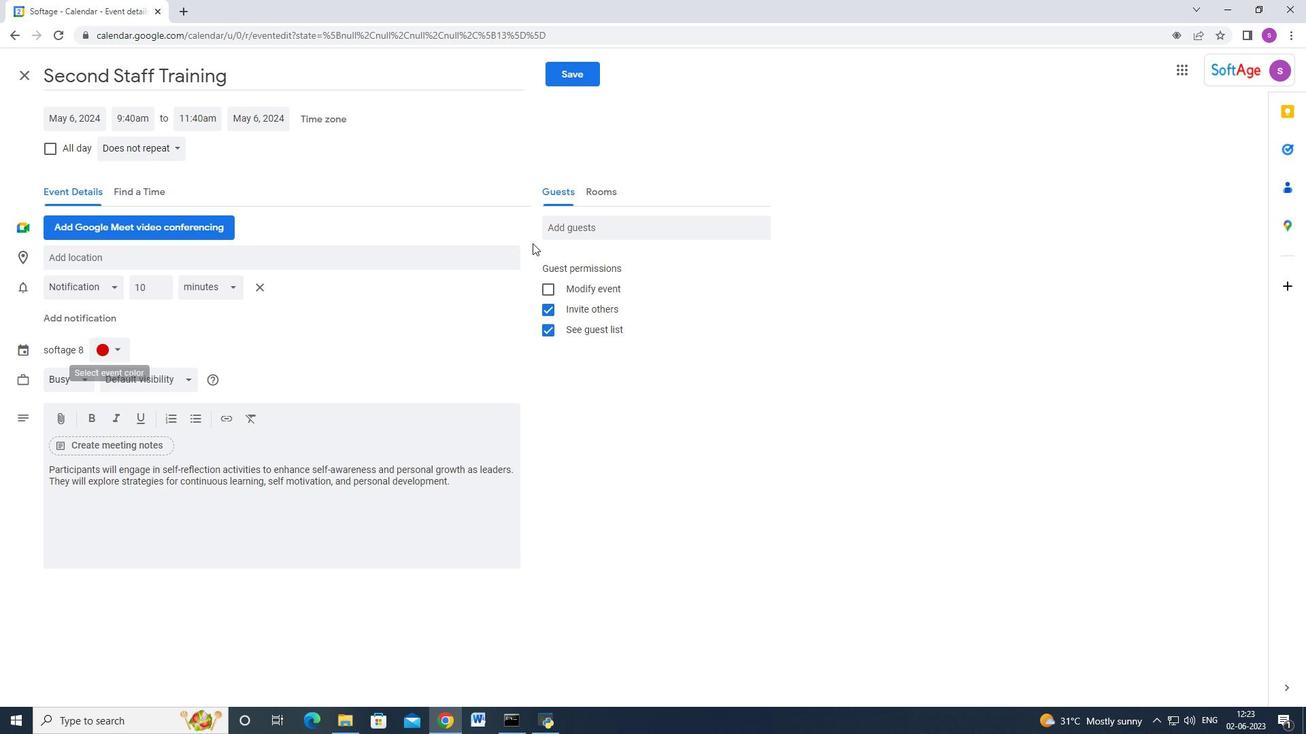 
Action: Mouse pressed left at (562, 227)
Screenshot: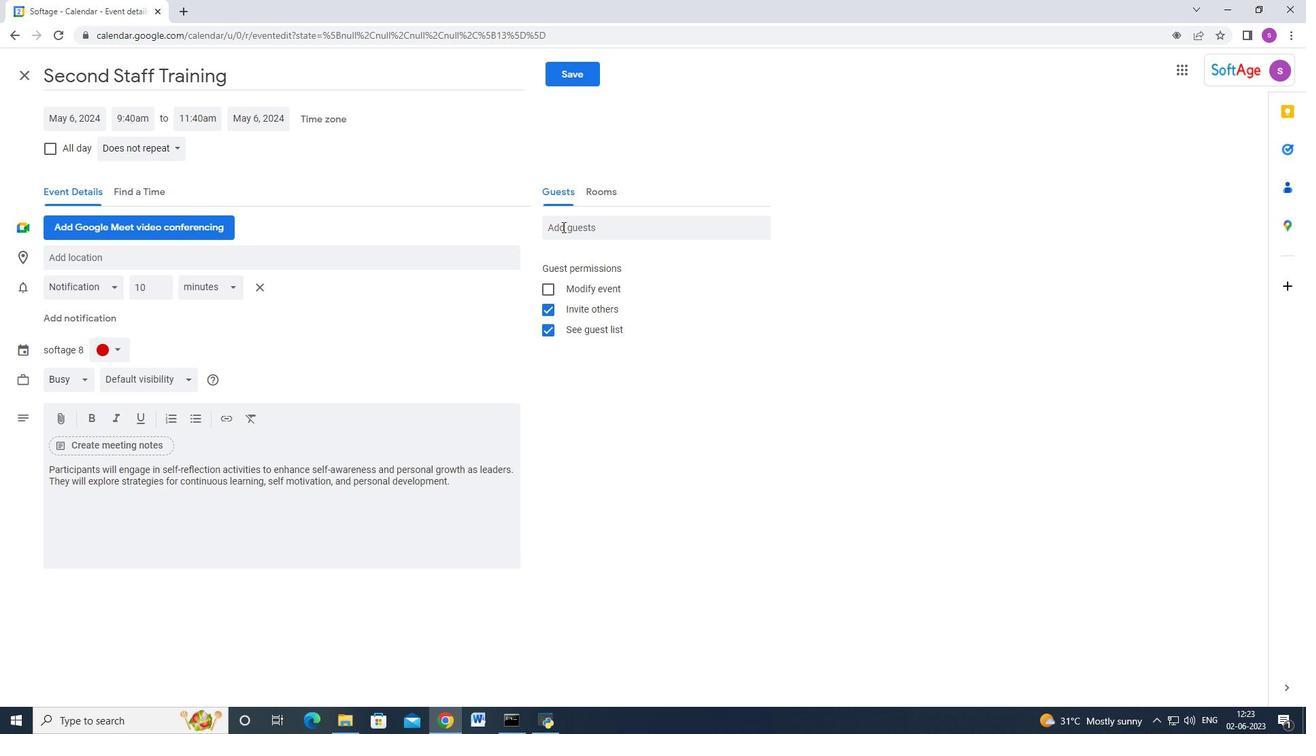 
Action: Key pressed softage.8<Key.shift_r>@softage.net<Key.enter>softage.5<Key.shift_r>@softage.m<Key.backspace>net<Key.enter>
Screenshot: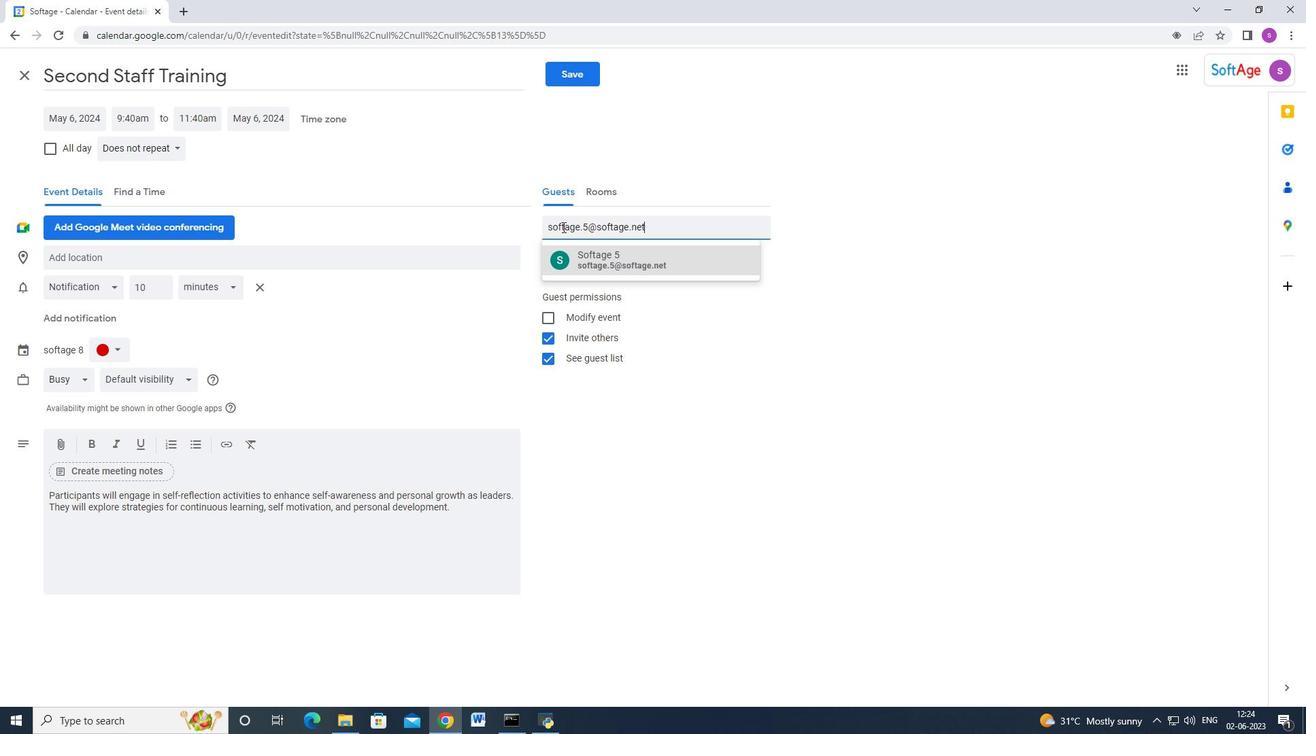 
Action: Mouse moved to (161, 251)
Screenshot: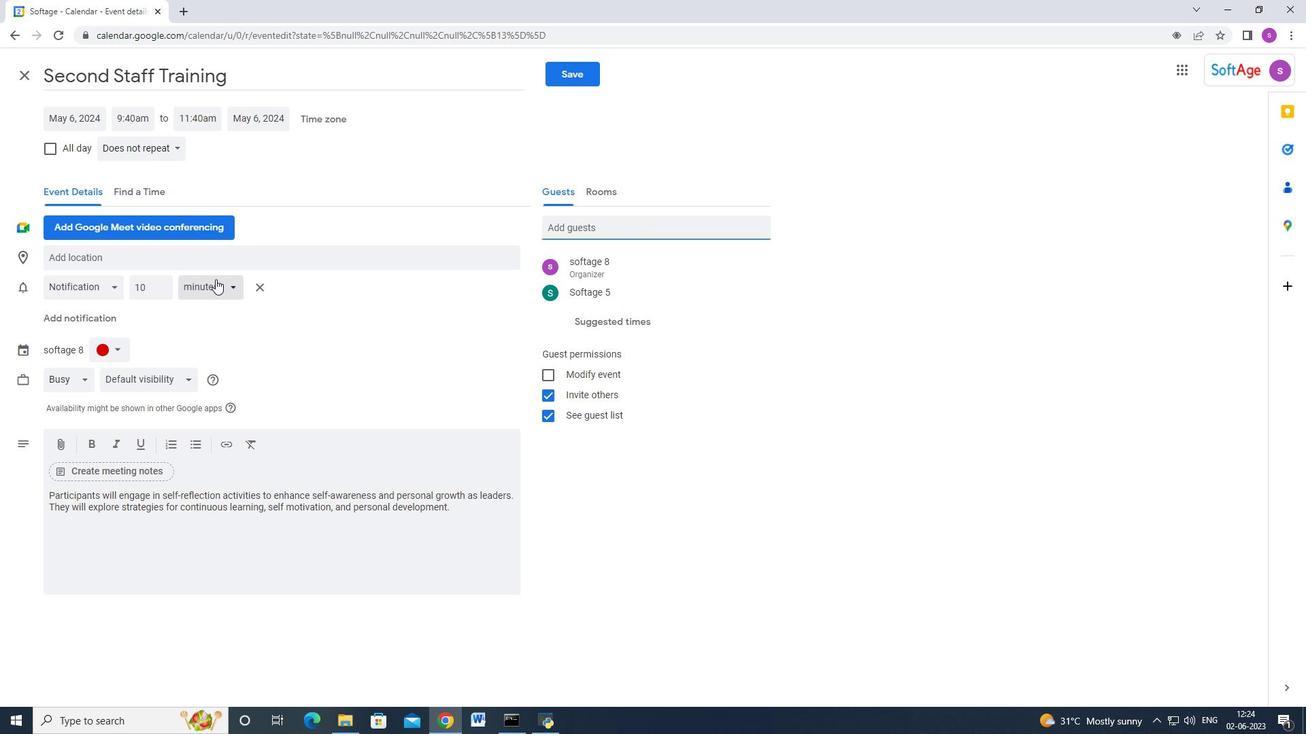 
Action: Mouse pressed left at (161, 251)
Screenshot: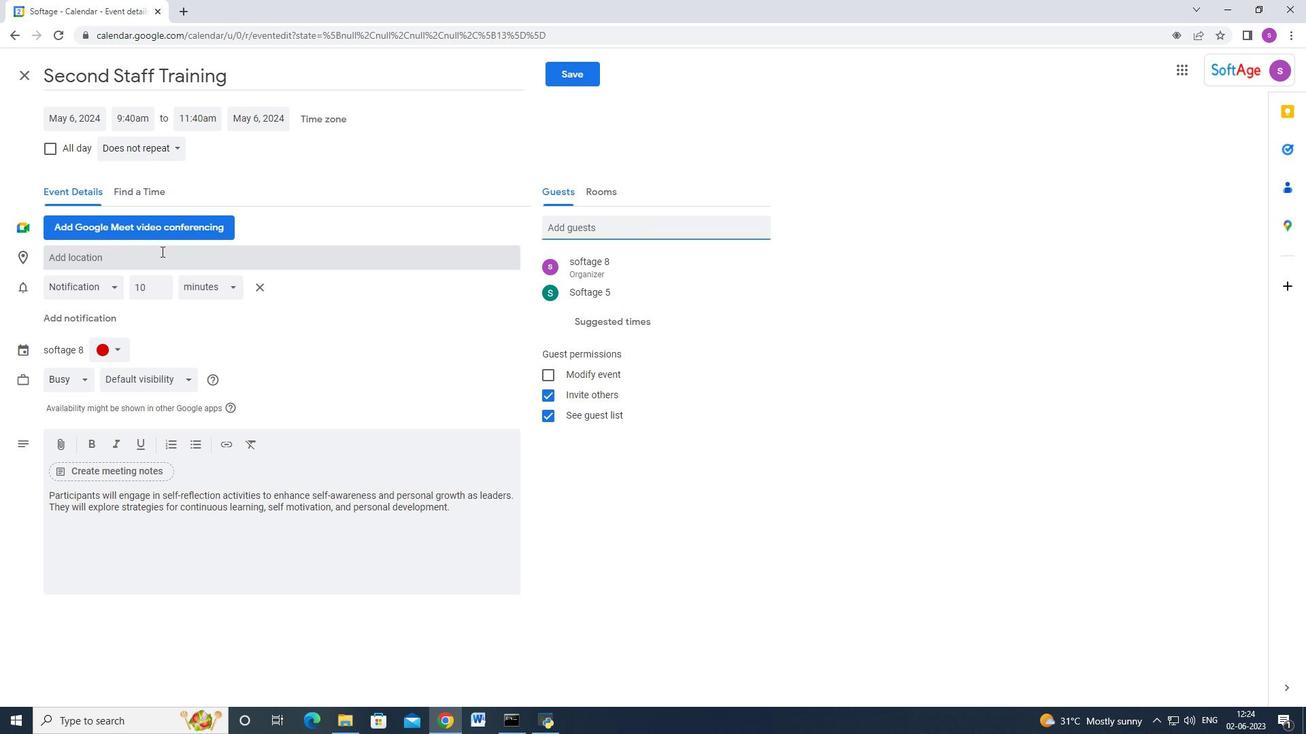 
Action: Key pressed <Key.shift><Key.shift>Lima<Key.space><Key.shift><Key.shift><Key.shift><Key.backspace>,<Key.space><Key.shift>Peru
Screenshot: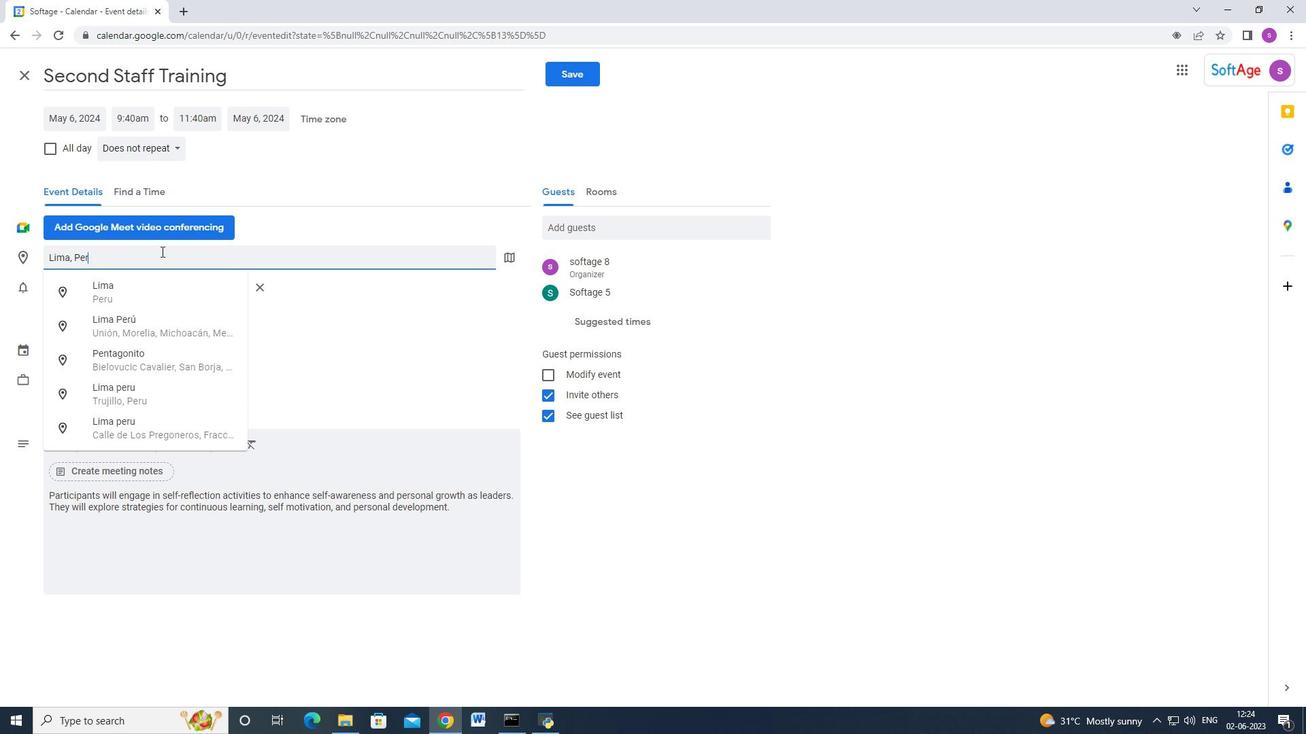 
Action: Mouse moved to (155, 285)
Screenshot: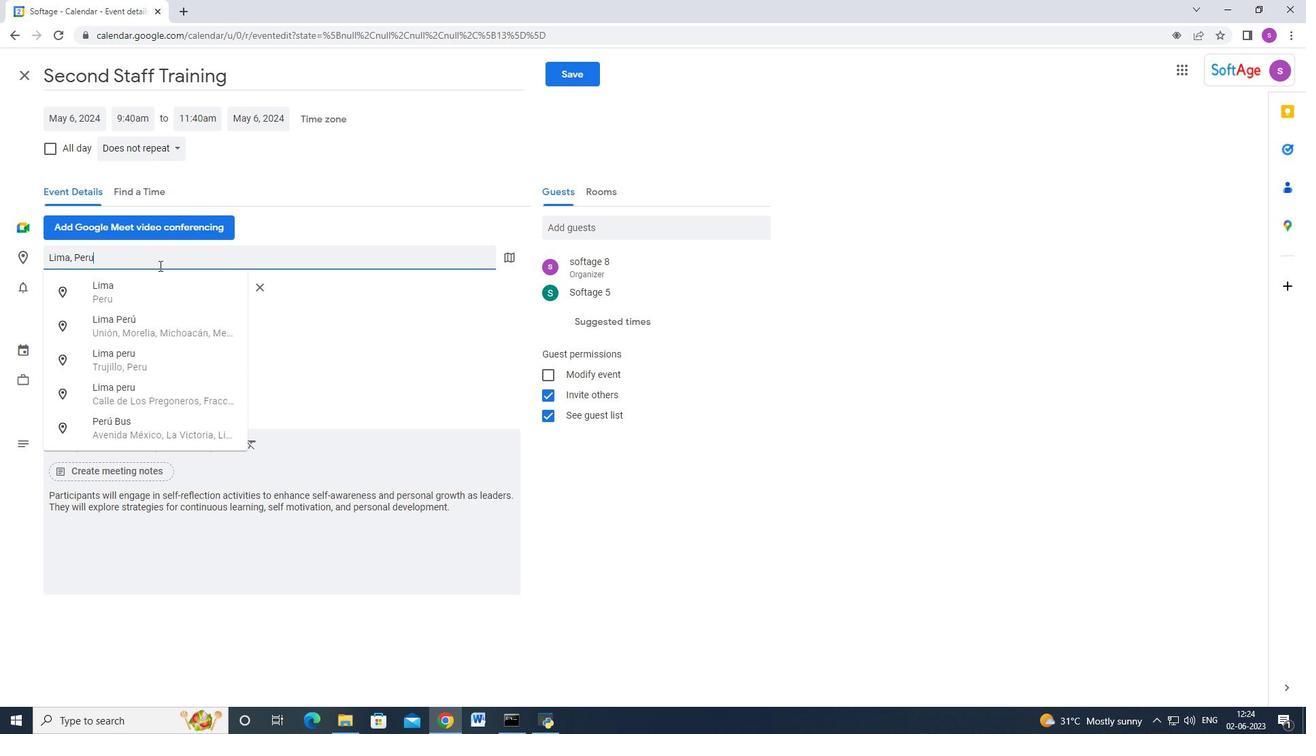 
Action: Mouse pressed left at (155, 285)
Screenshot: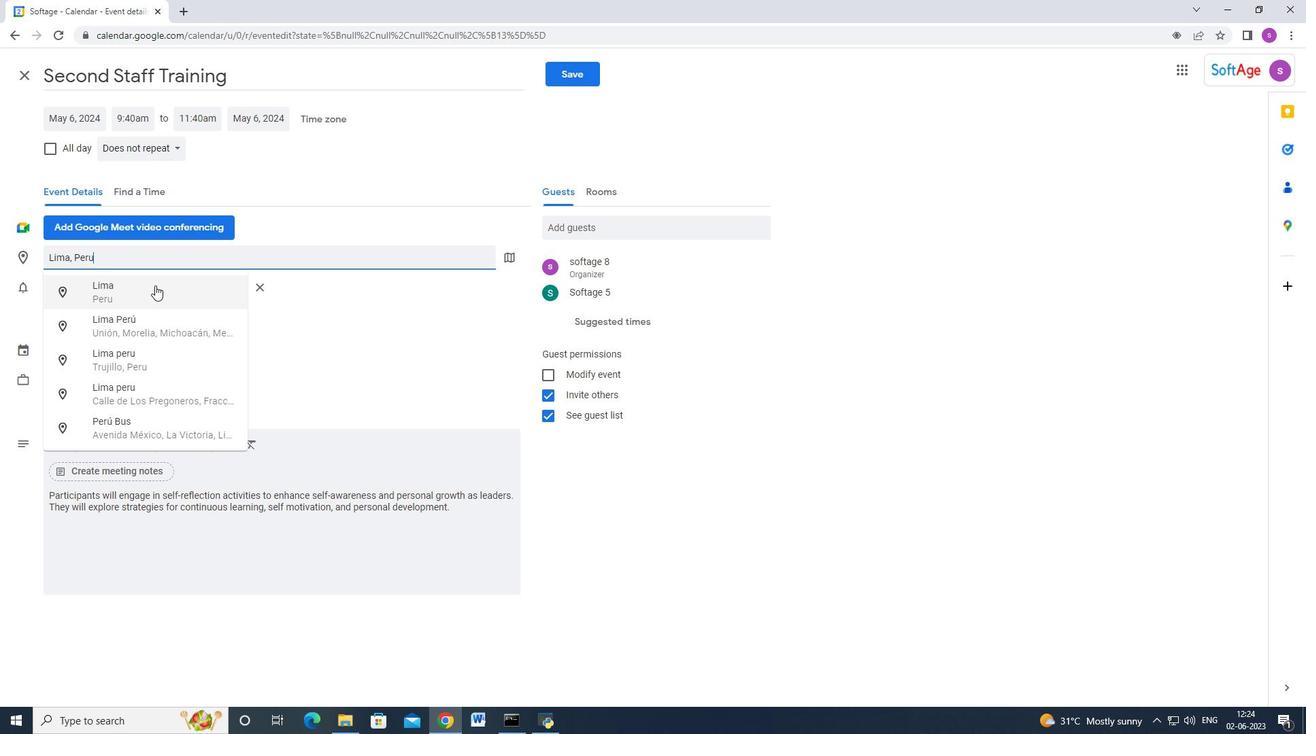
Action: Mouse moved to (413, 182)
Screenshot: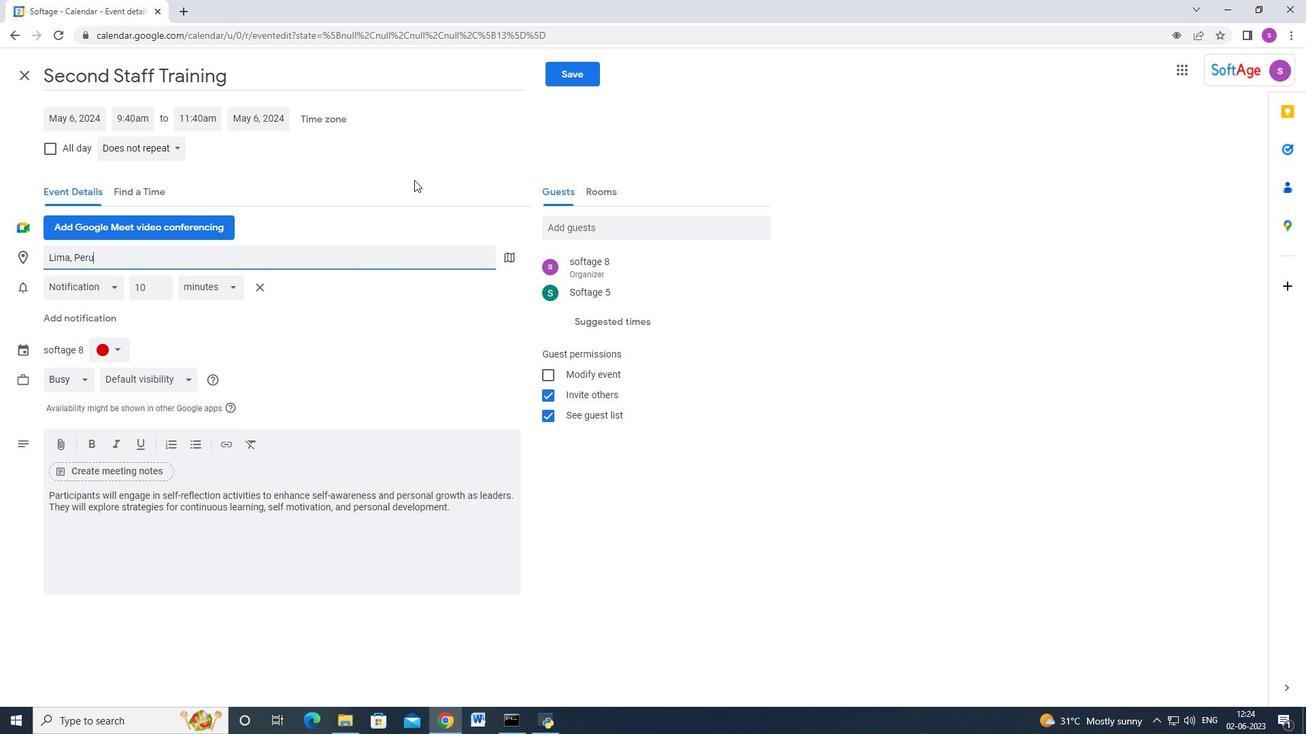 
Action: Mouse scrolled (413, 181) with delta (0, 0)
Screenshot: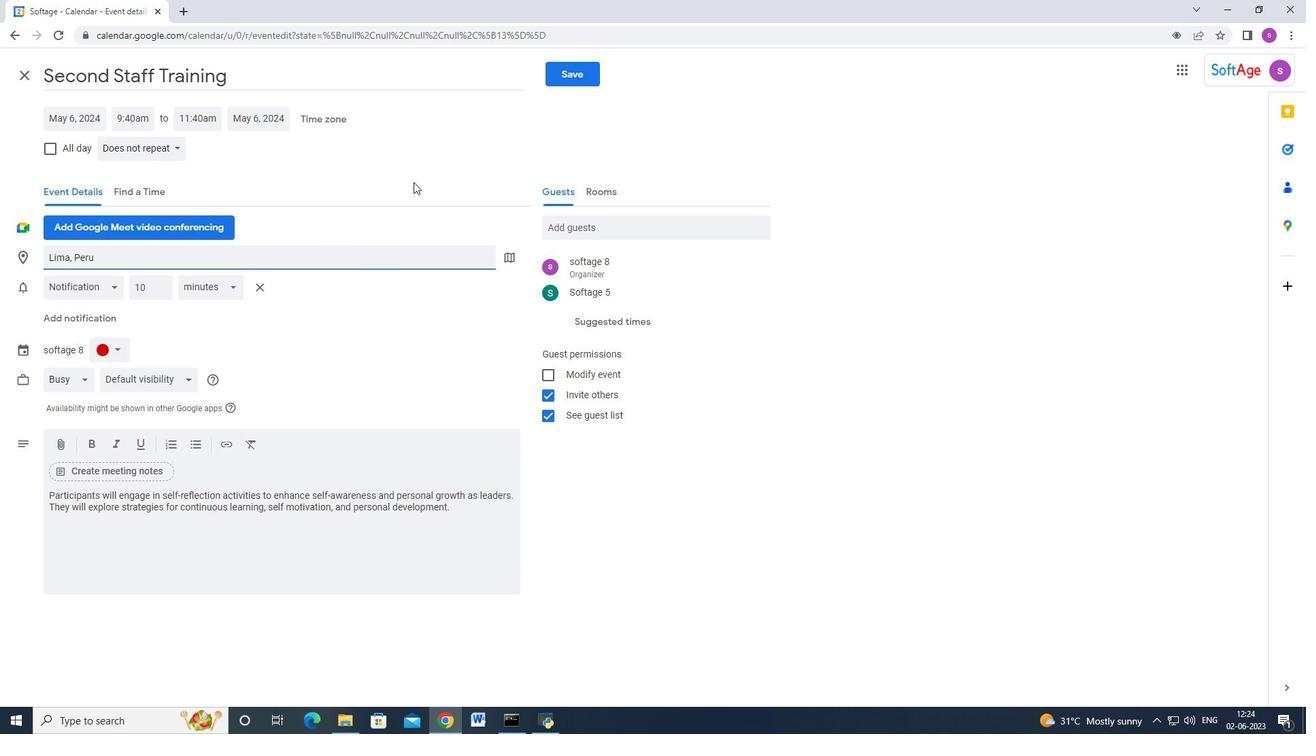 
Action: Mouse moved to (105, 150)
Screenshot: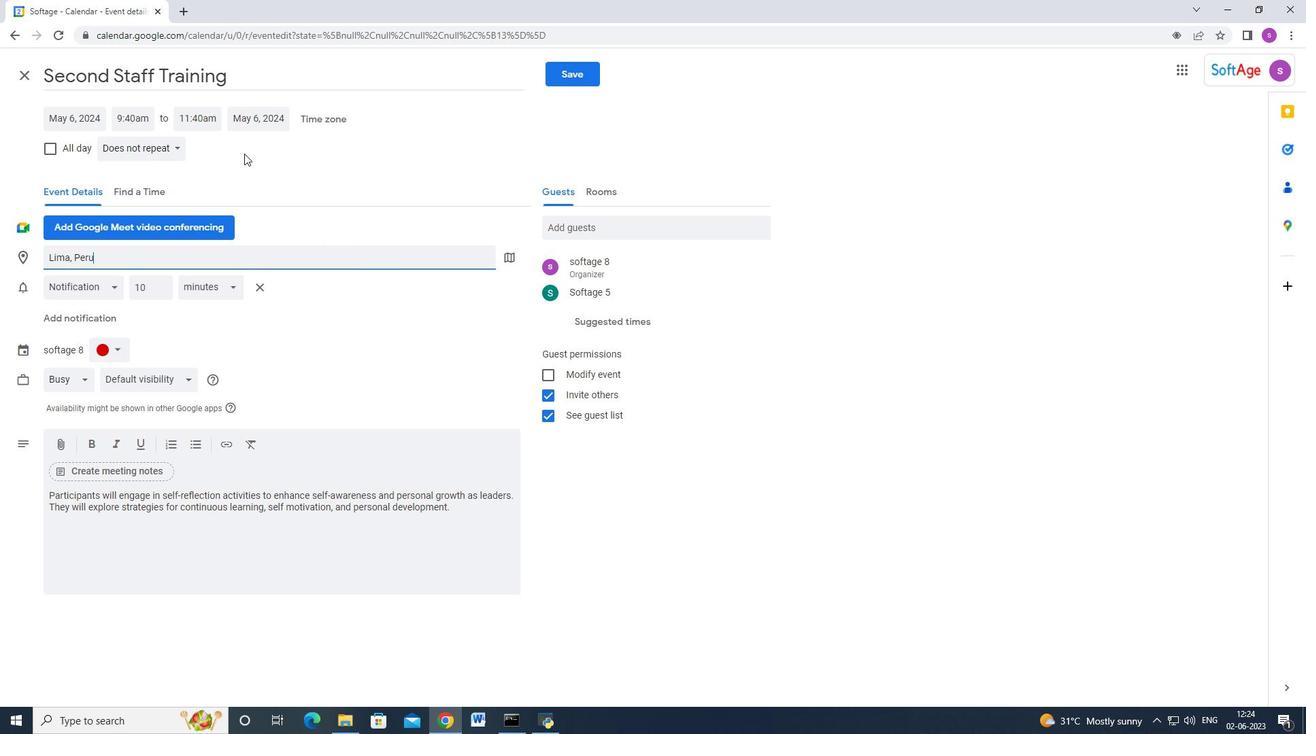 
Action: Mouse pressed left at (105, 150)
Screenshot: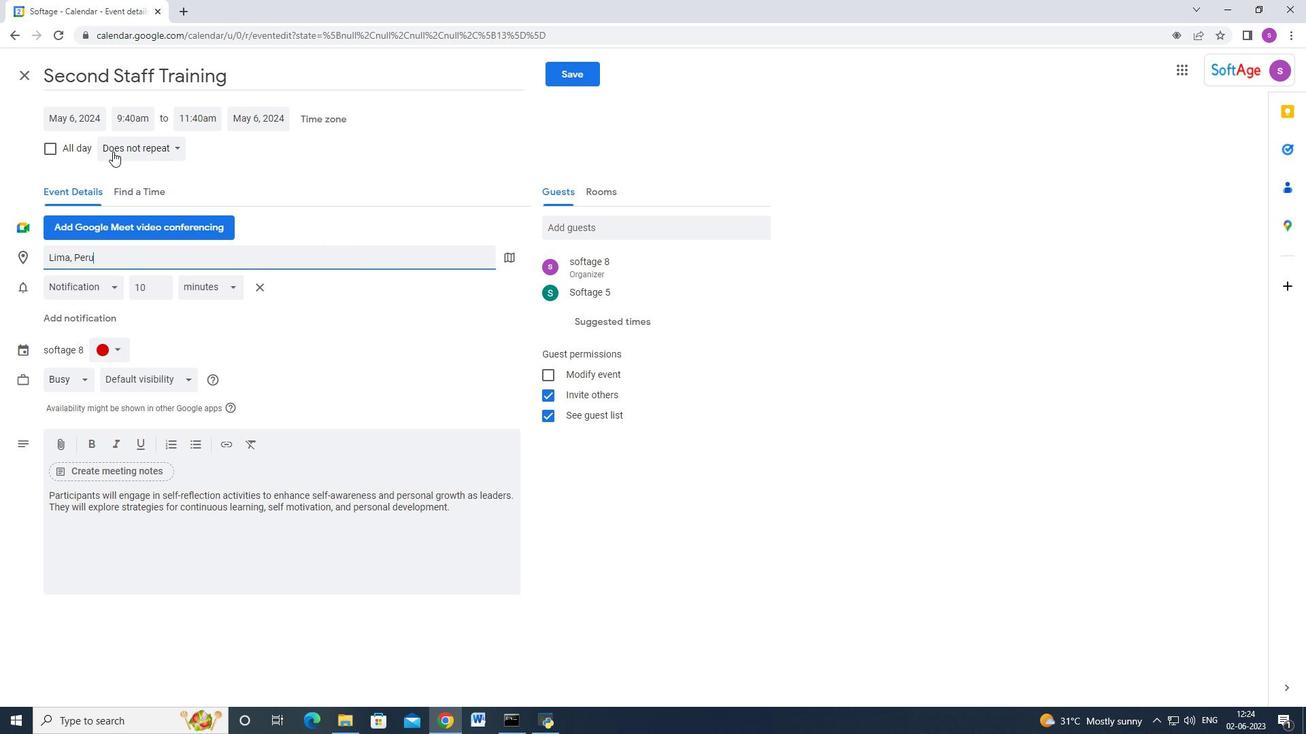 
Action: Mouse moved to (129, 172)
Screenshot: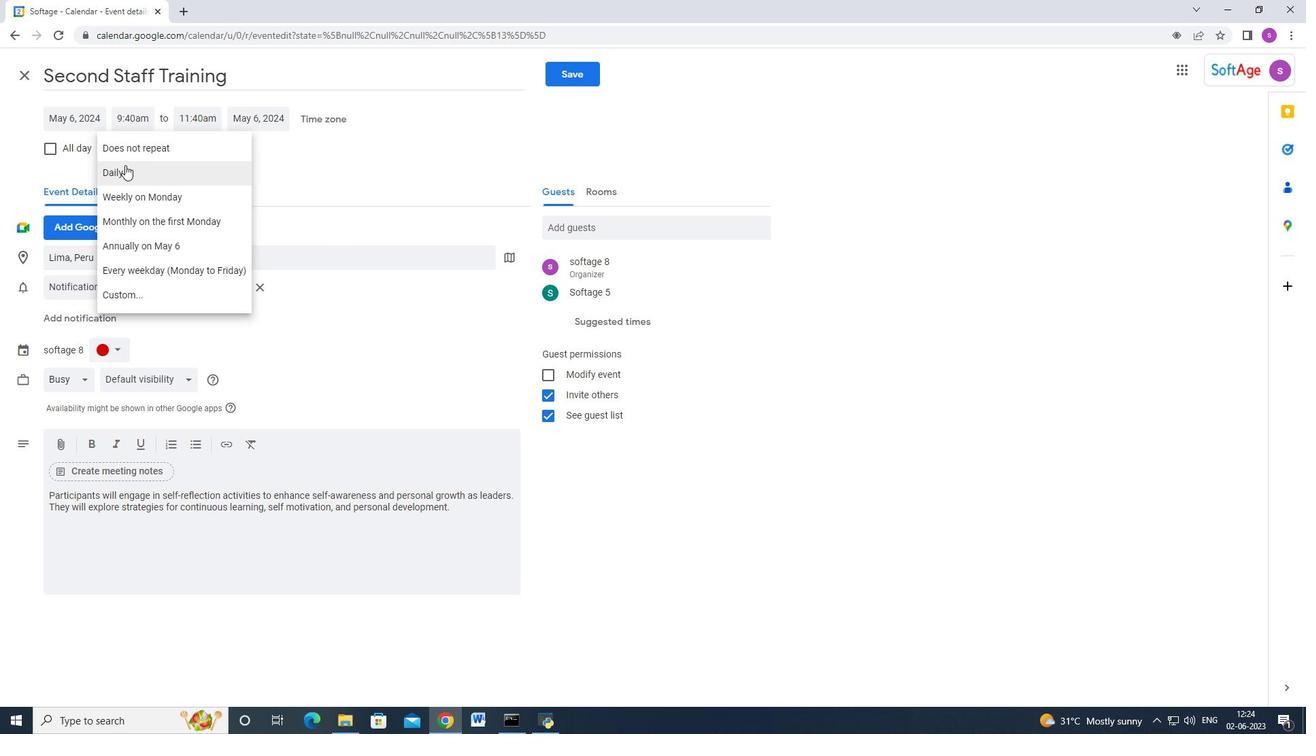 
Action: Mouse pressed left at (129, 172)
Screenshot: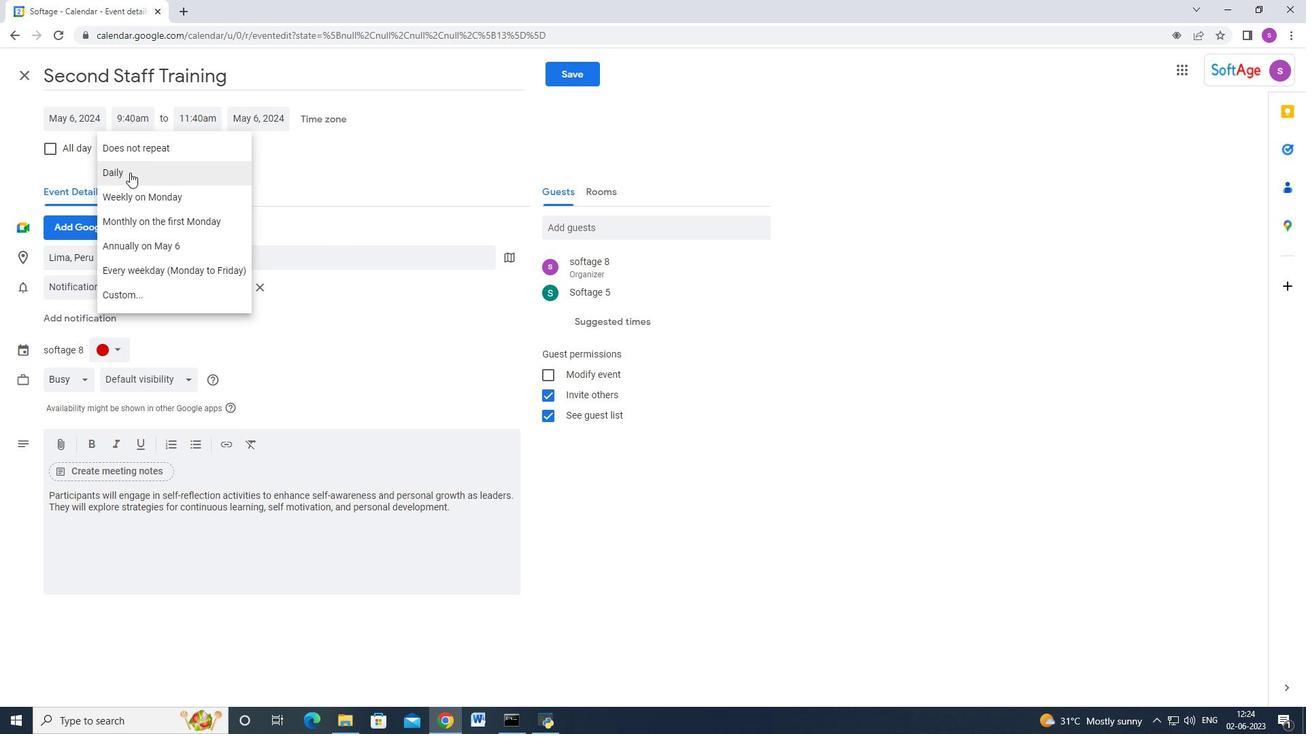 
Action: Mouse moved to (566, 68)
Screenshot: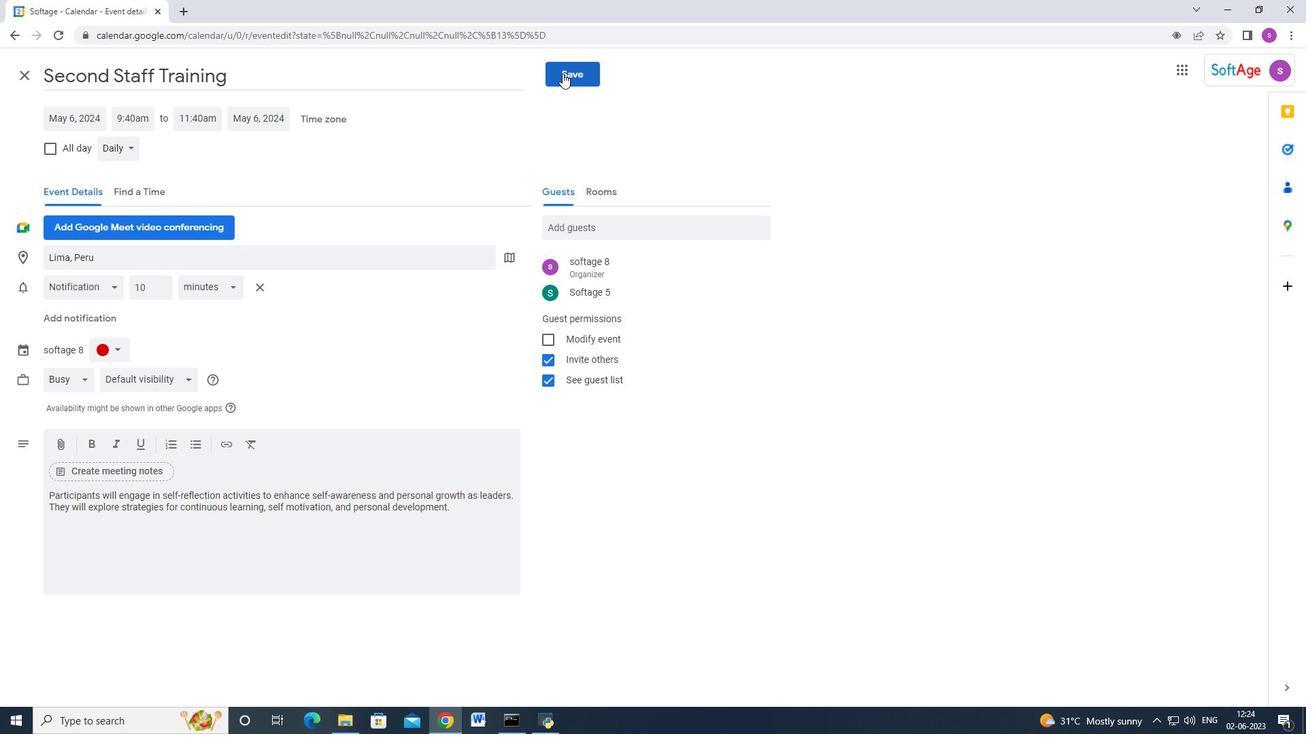 
Action: Mouse pressed left at (566, 68)
Screenshot: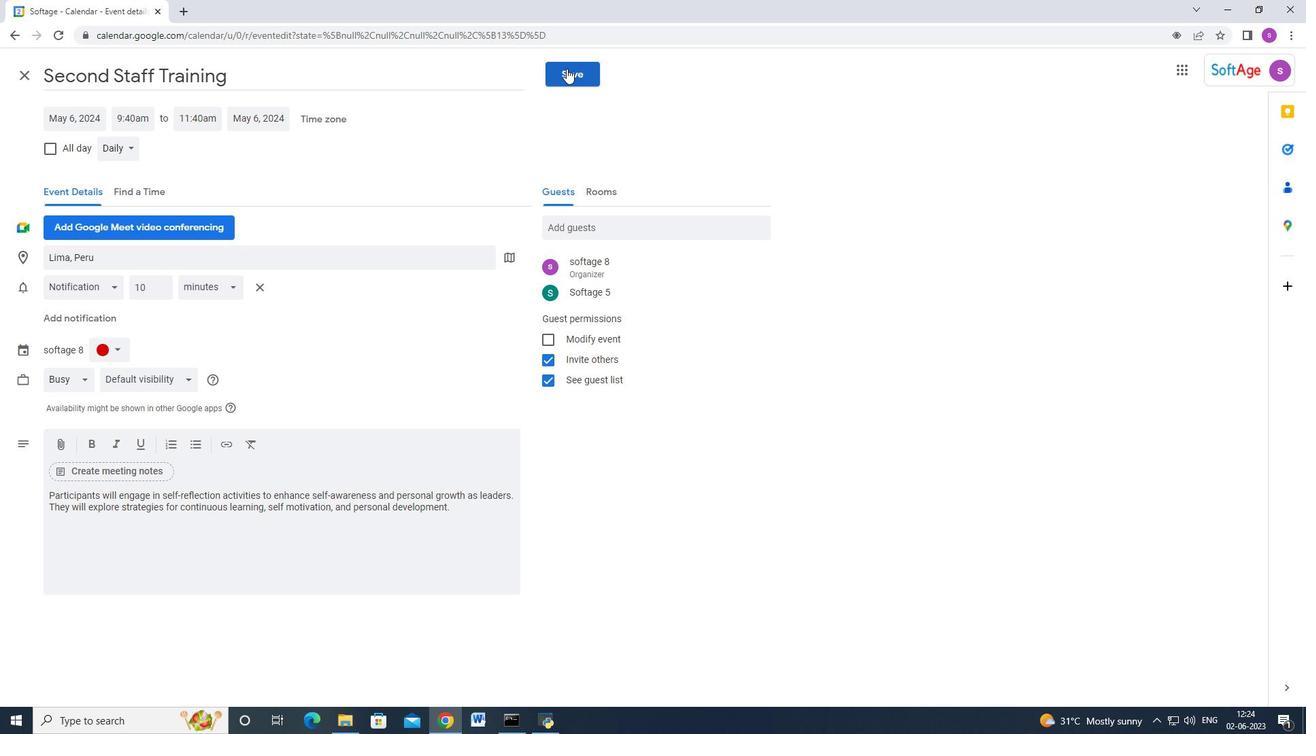 
Action: Mouse moved to (795, 409)
Screenshot: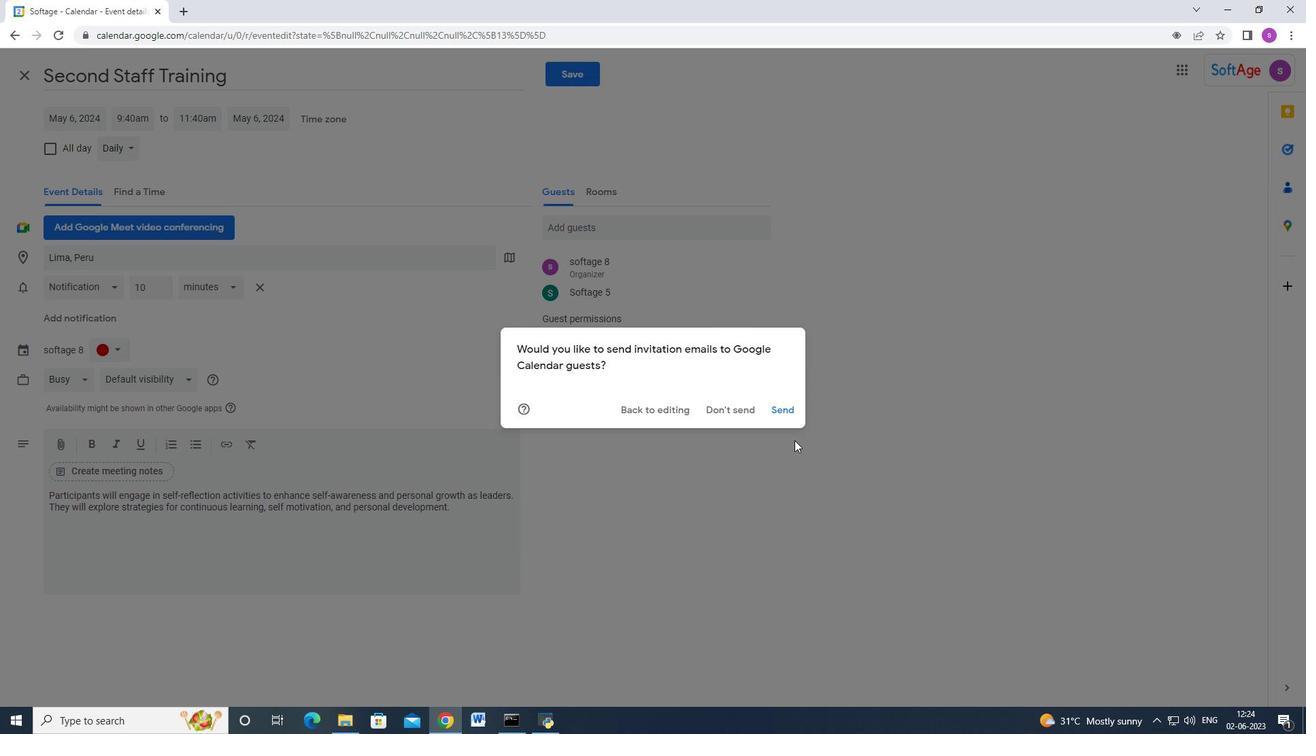 
